 Task: Check the "All news"
Action: Mouse moved to (462, 458)
Screenshot: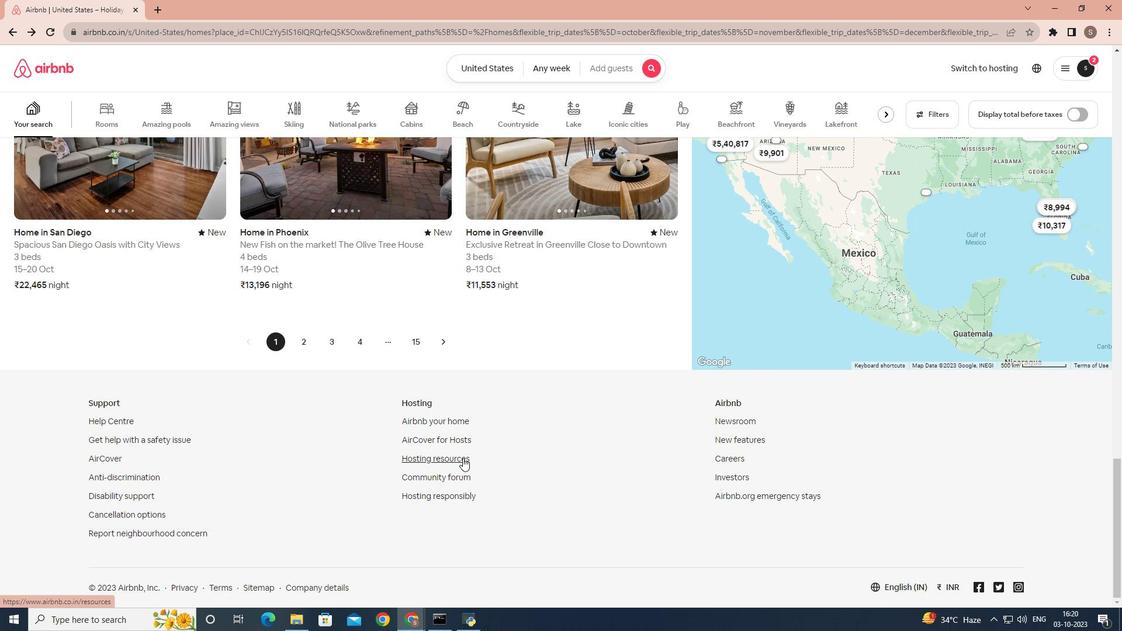 
Action: Mouse pressed left at (462, 458)
Screenshot: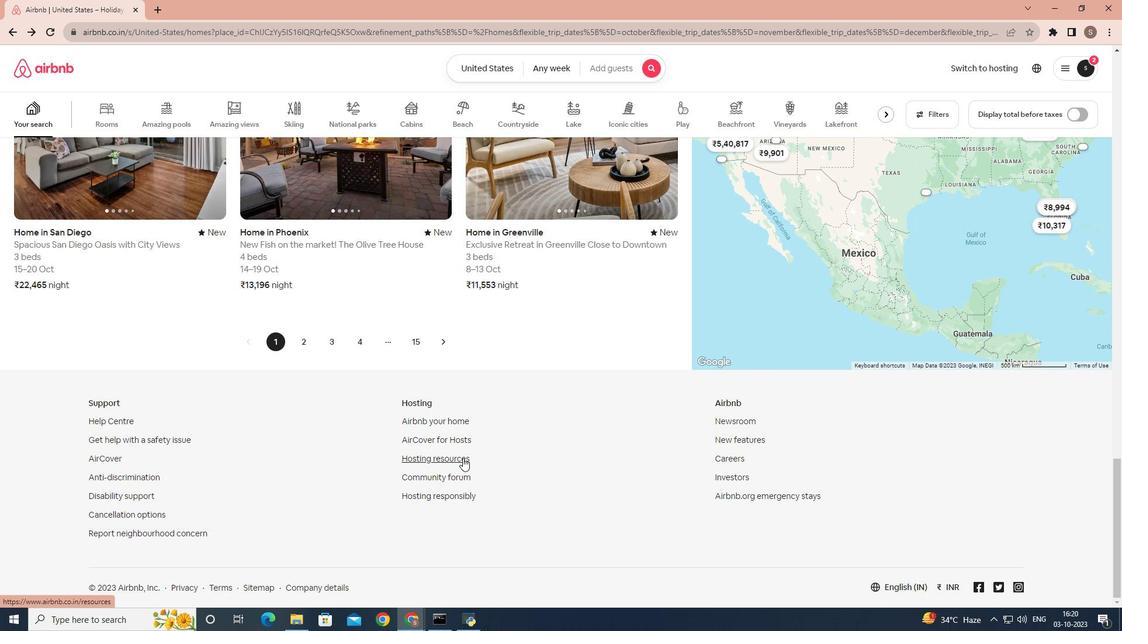 
Action: Mouse moved to (1009, 75)
Screenshot: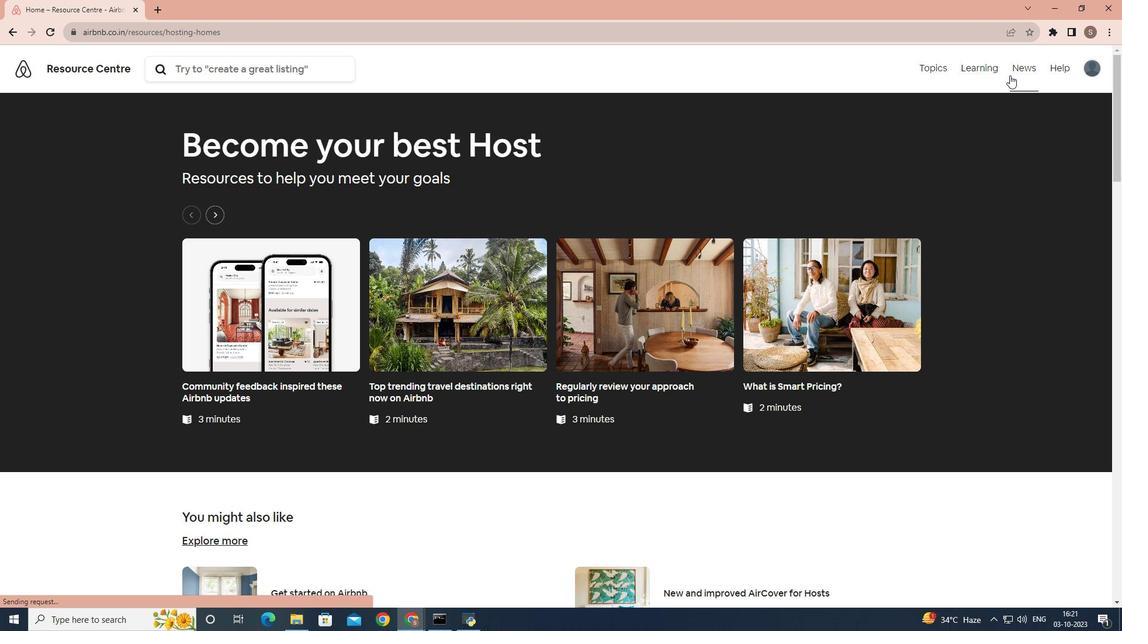 
Action: Mouse pressed left at (1009, 75)
Screenshot: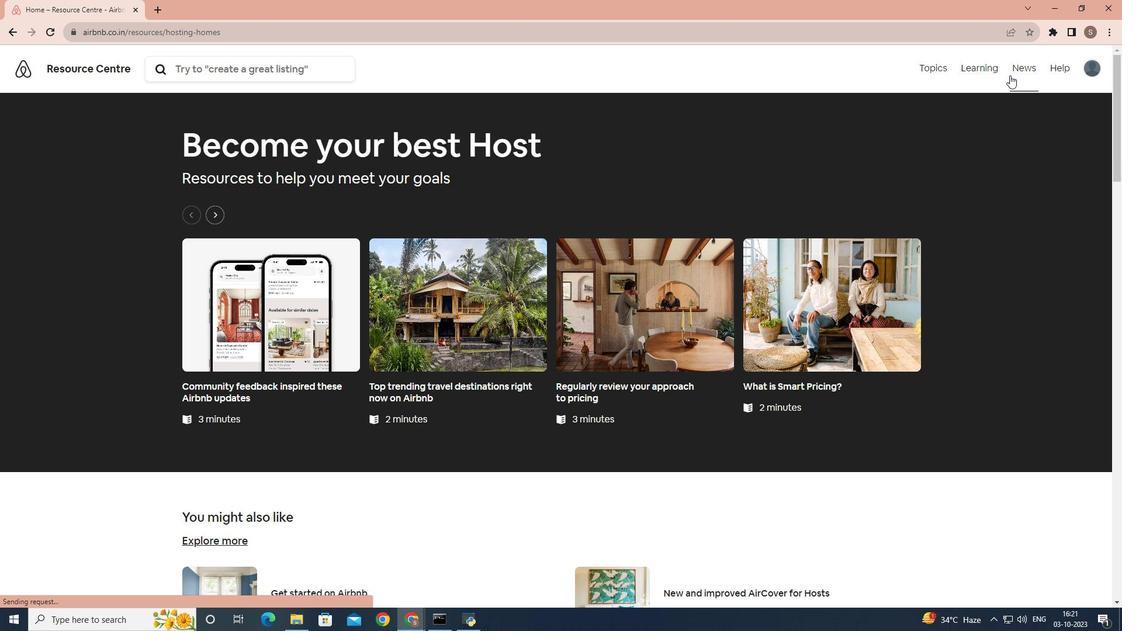 
Action: Mouse moved to (978, 112)
Screenshot: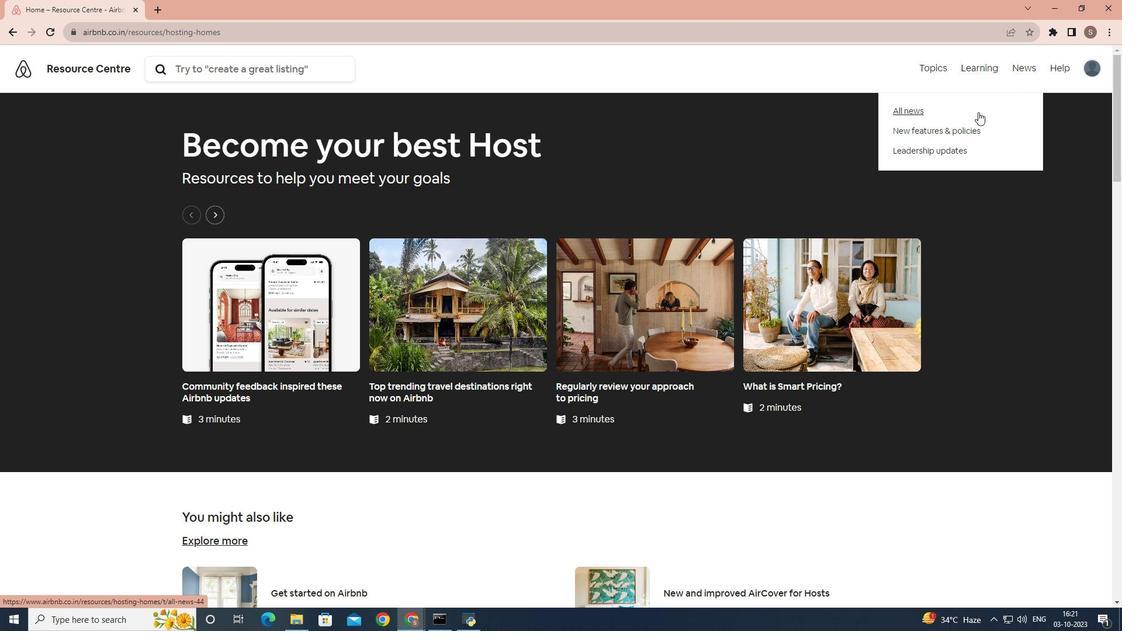 
Action: Mouse pressed left at (978, 112)
Screenshot: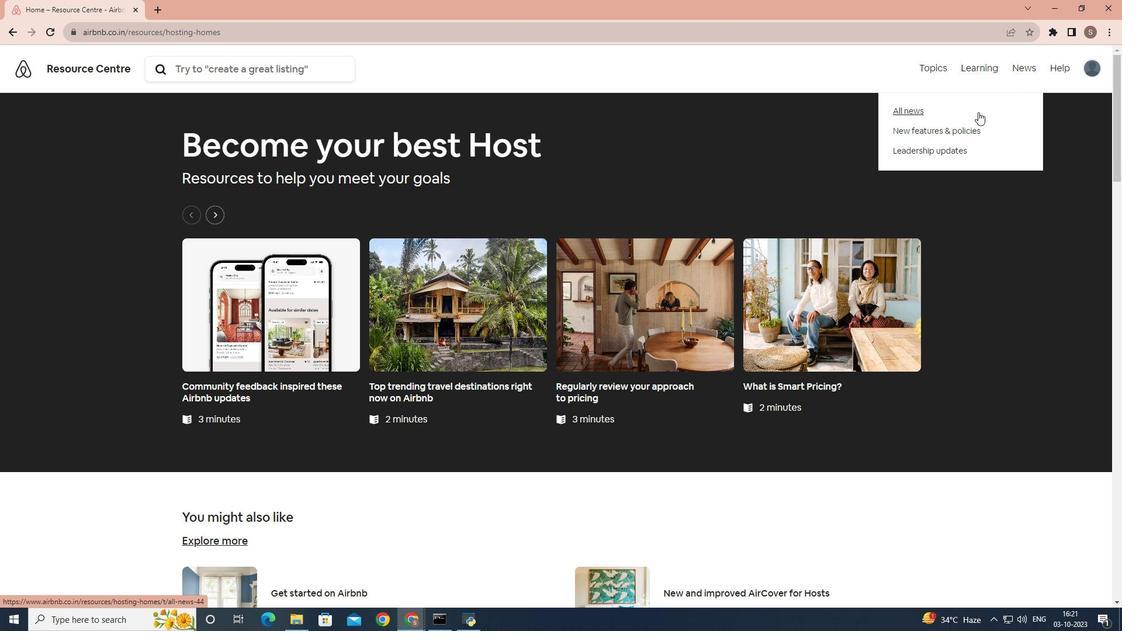
Action: Mouse moved to (828, 163)
Screenshot: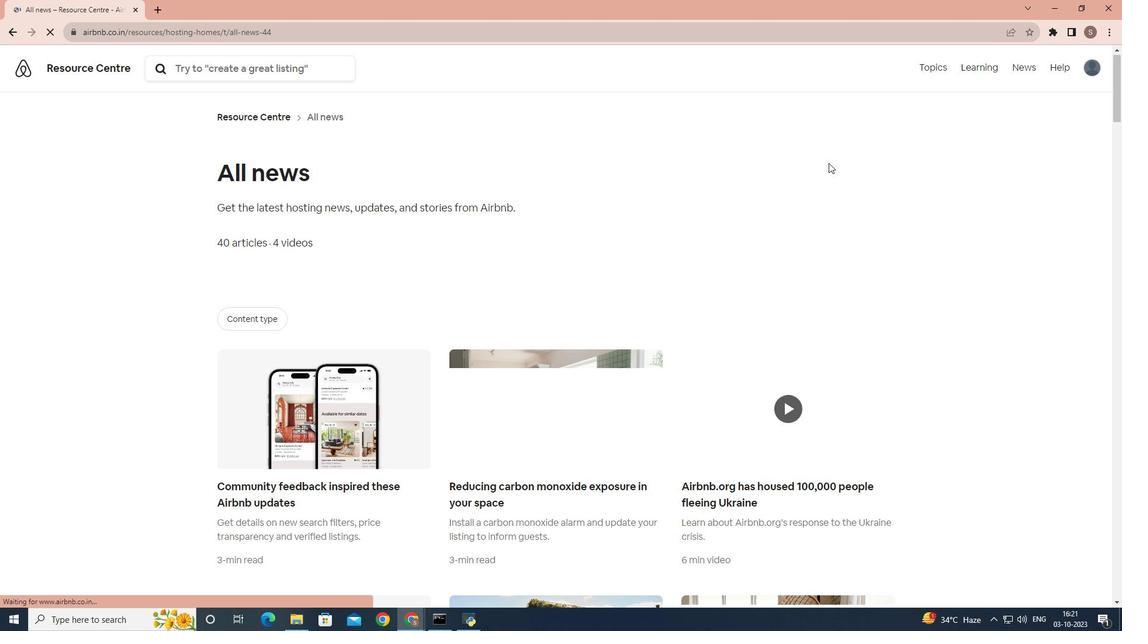 
Action: Mouse scrolled (828, 162) with delta (0, 0)
Screenshot: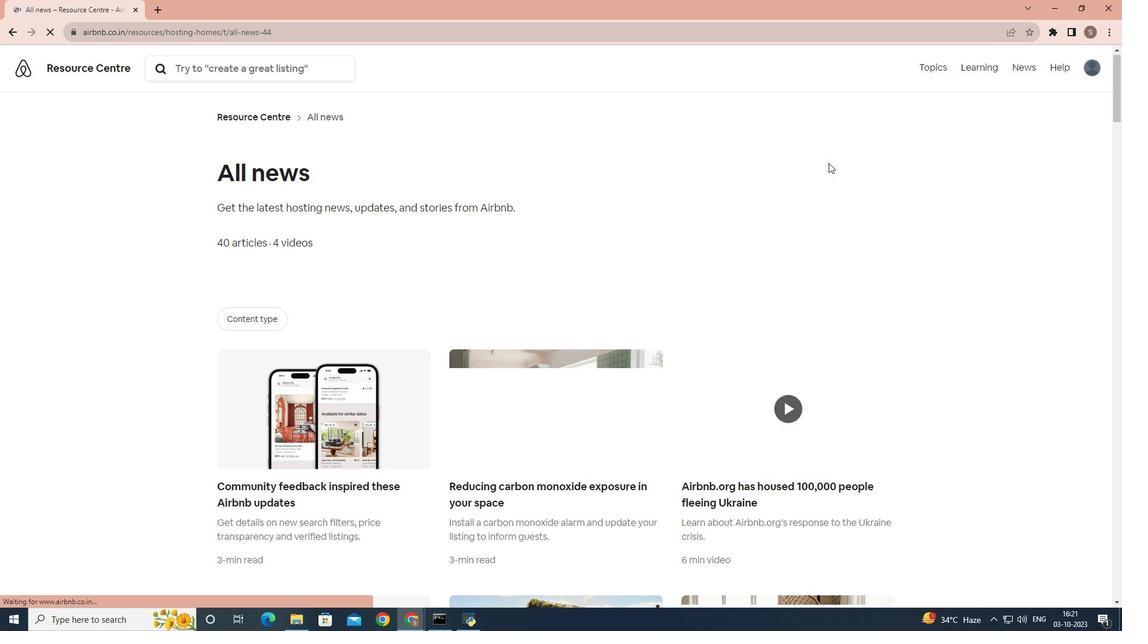 
Action: Mouse scrolled (828, 162) with delta (0, 0)
Screenshot: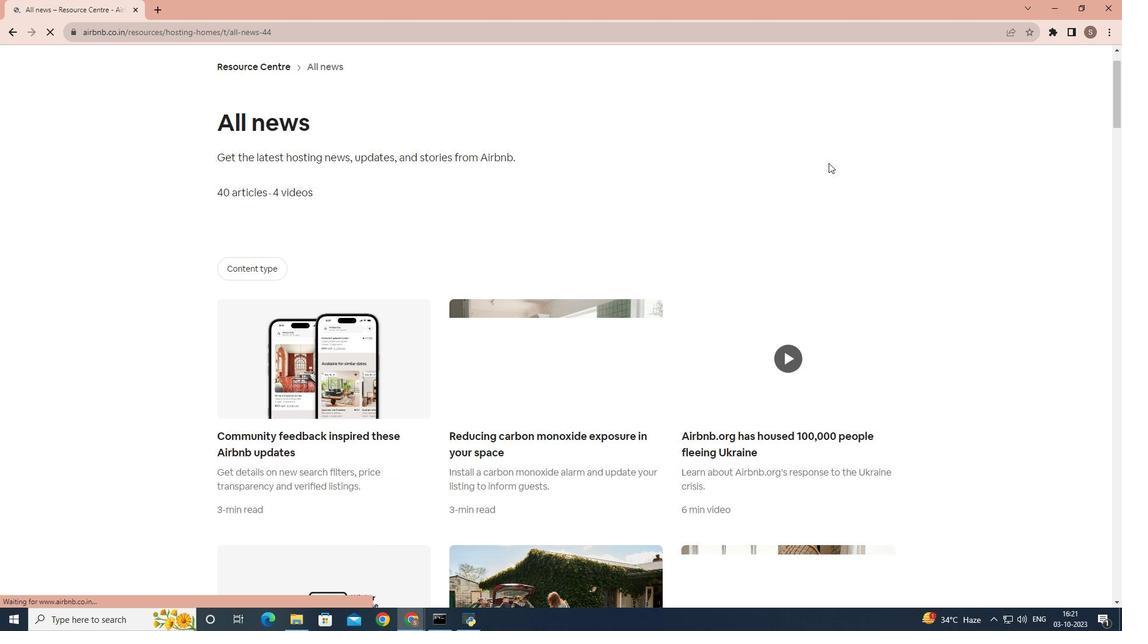 
Action: Mouse moved to (799, 187)
Screenshot: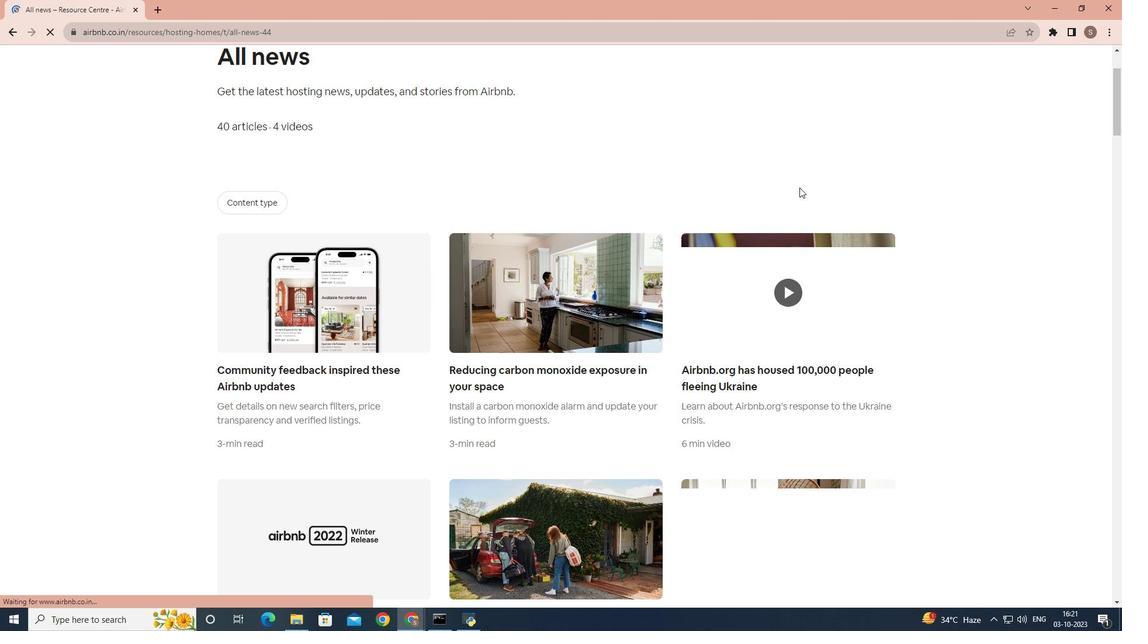 
Action: Mouse scrolled (799, 187) with delta (0, 0)
Screenshot: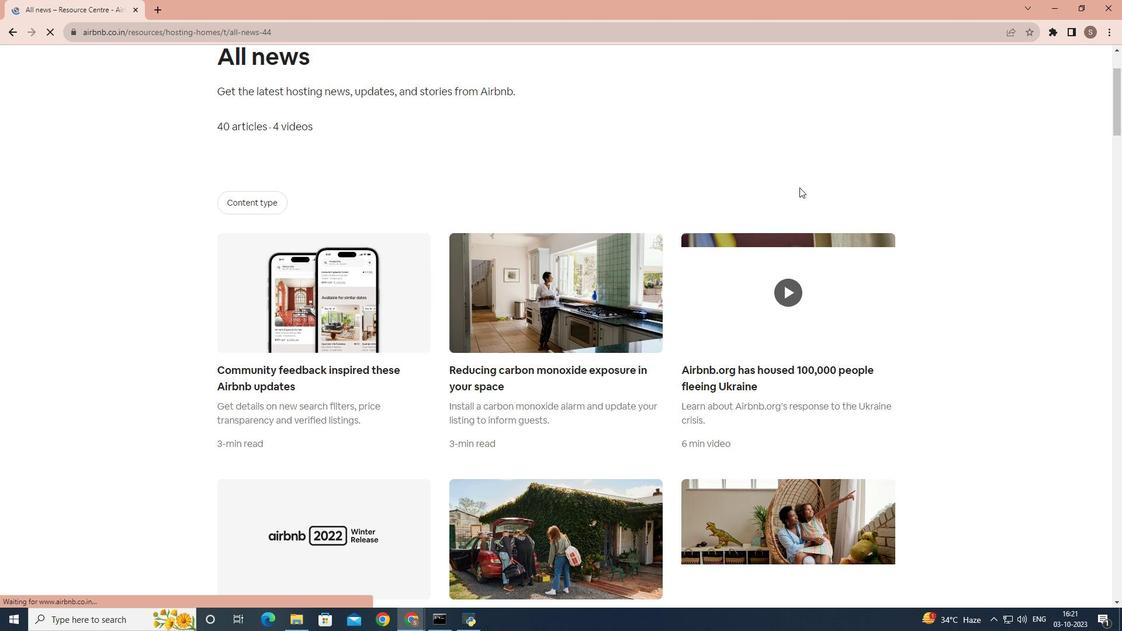 
Action: Mouse scrolled (799, 187) with delta (0, 0)
Screenshot: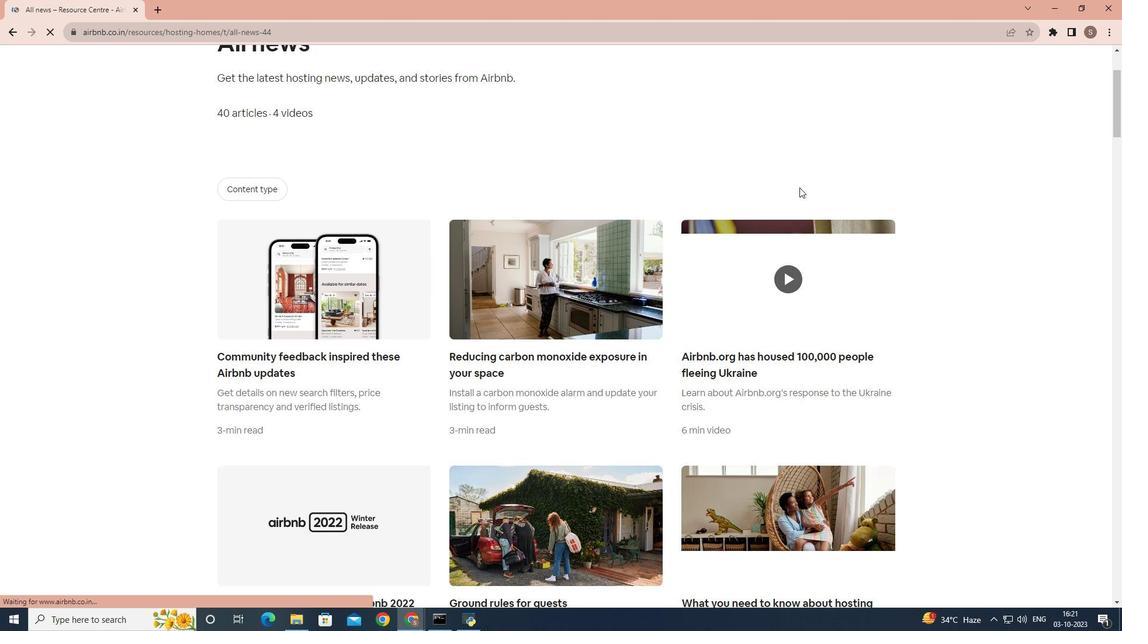 
Action: Mouse scrolled (799, 187) with delta (0, 0)
Screenshot: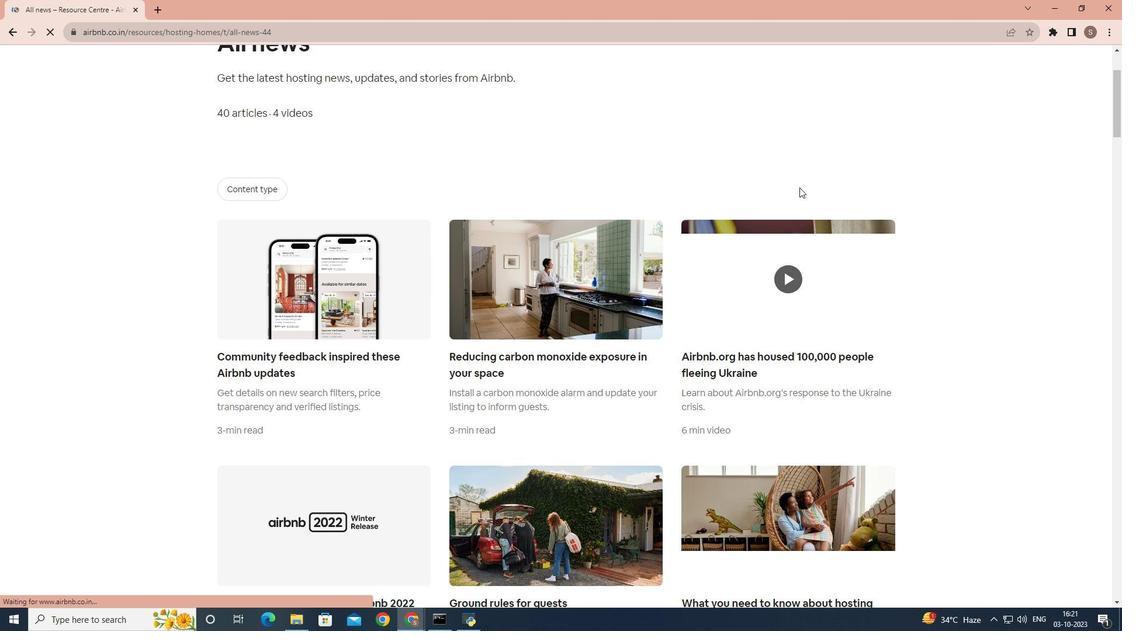
Action: Mouse scrolled (799, 187) with delta (0, 0)
Screenshot: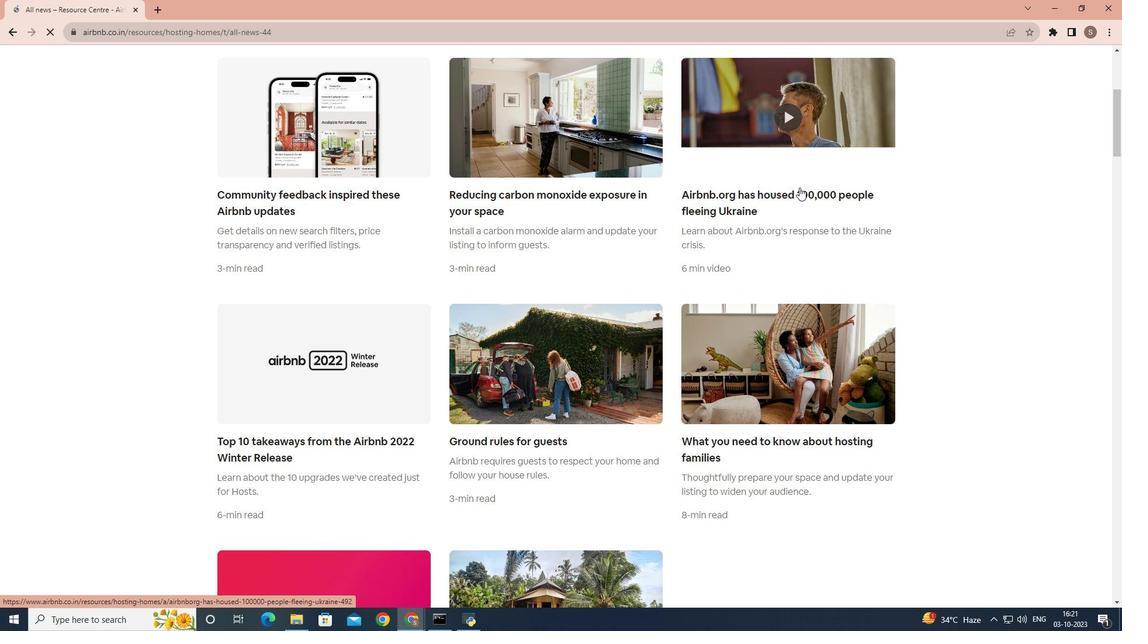 
Action: Mouse scrolled (799, 187) with delta (0, 0)
Screenshot: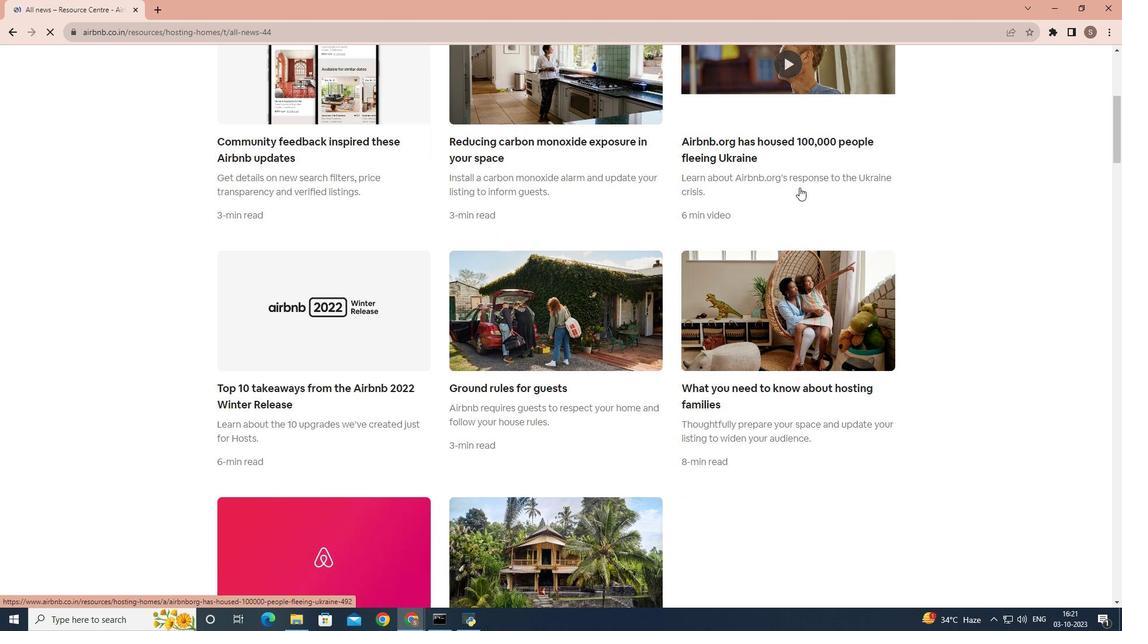 
Action: Mouse scrolled (799, 187) with delta (0, 0)
Screenshot: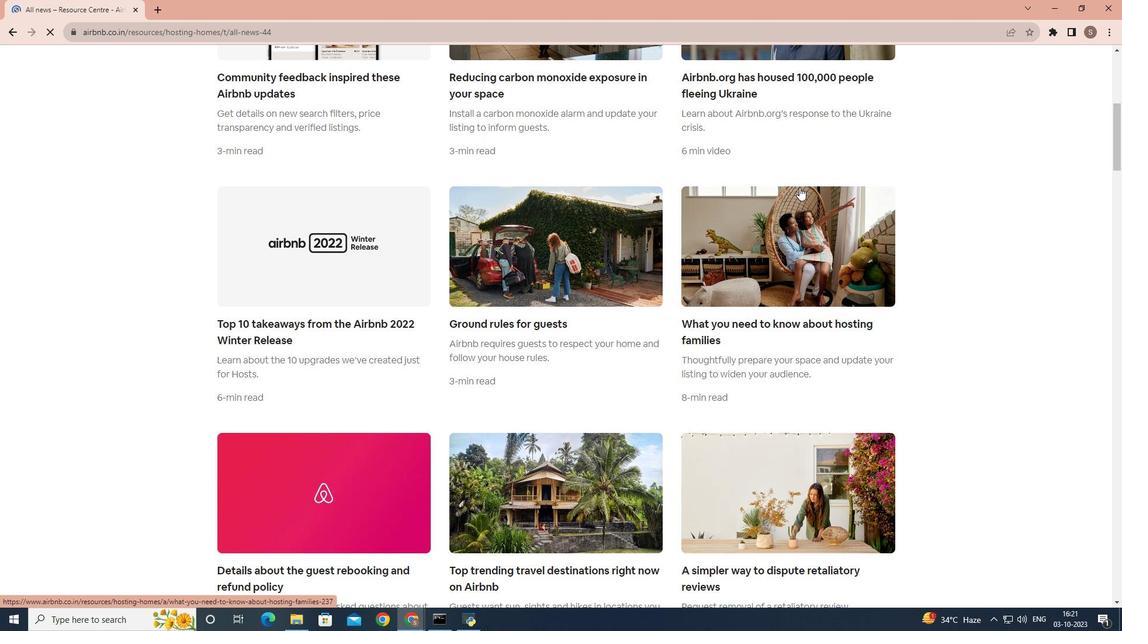 
Action: Mouse scrolled (799, 187) with delta (0, 0)
Screenshot: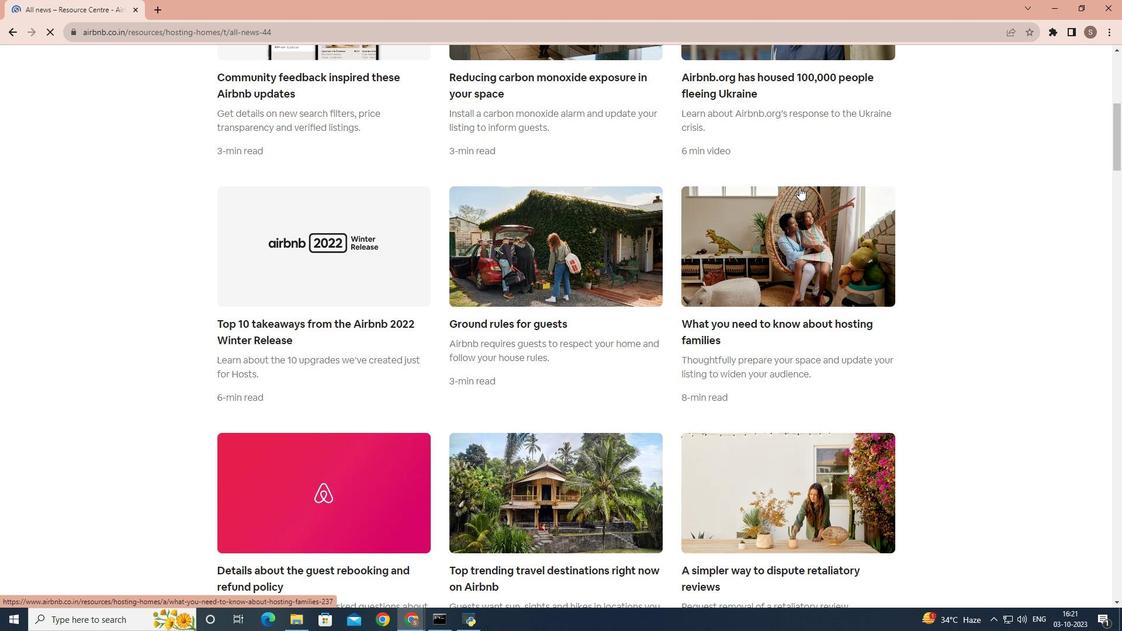 
Action: Mouse scrolled (799, 187) with delta (0, 0)
Screenshot: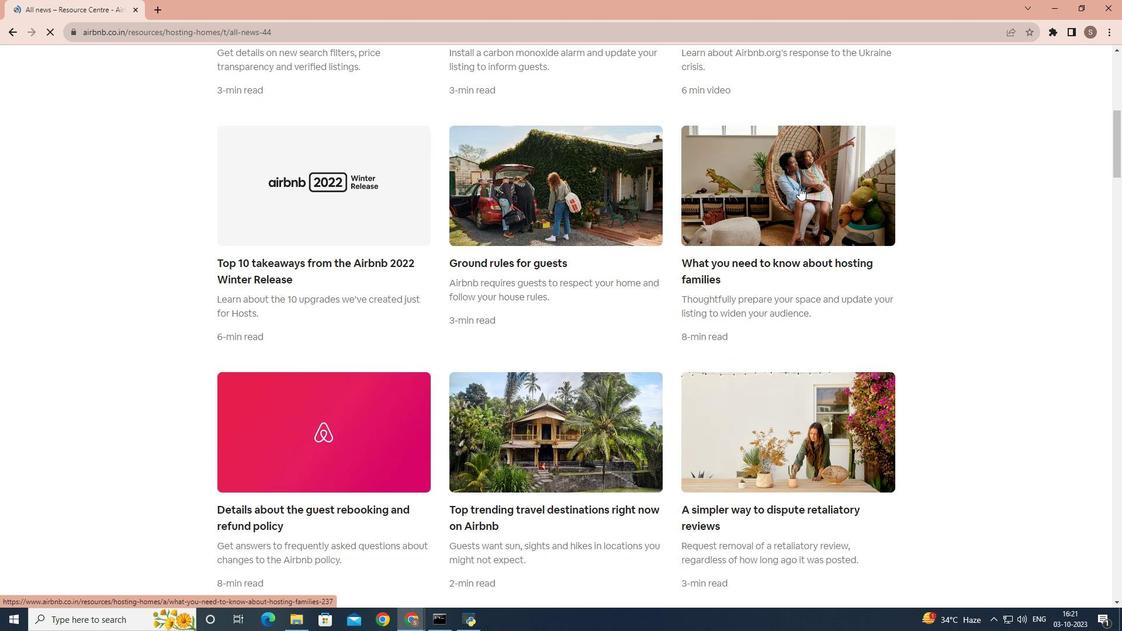 
Action: Mouse scrolled (799, 187) with delta (0, 0)
Screenshot: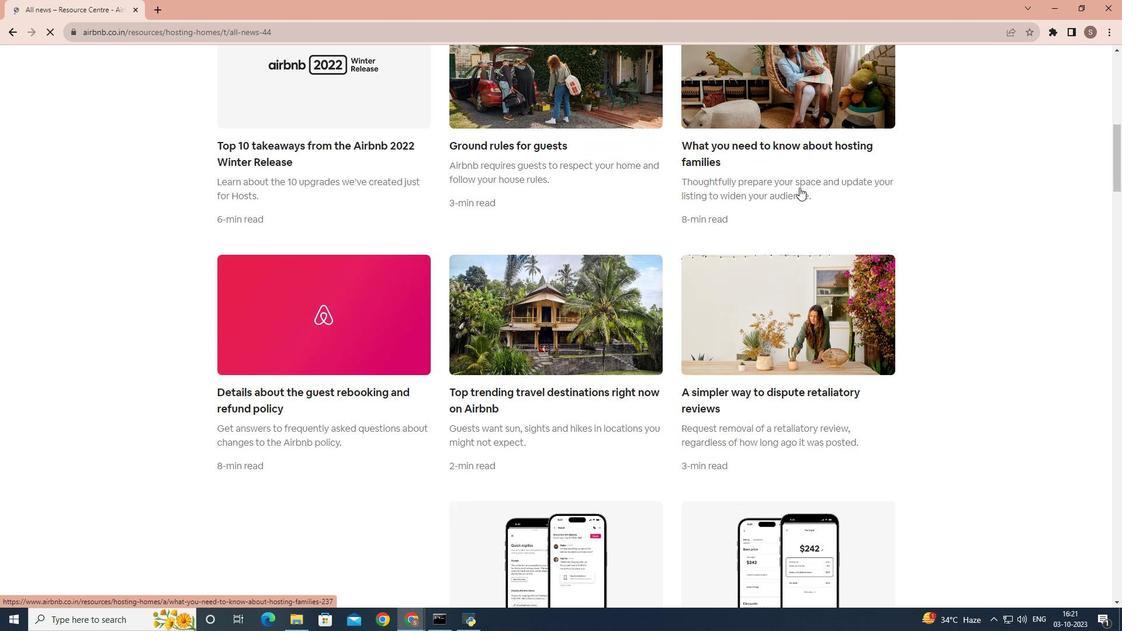 
Action: Mouse scrolled (799, 187) with delta (0, 0)
Screenshot: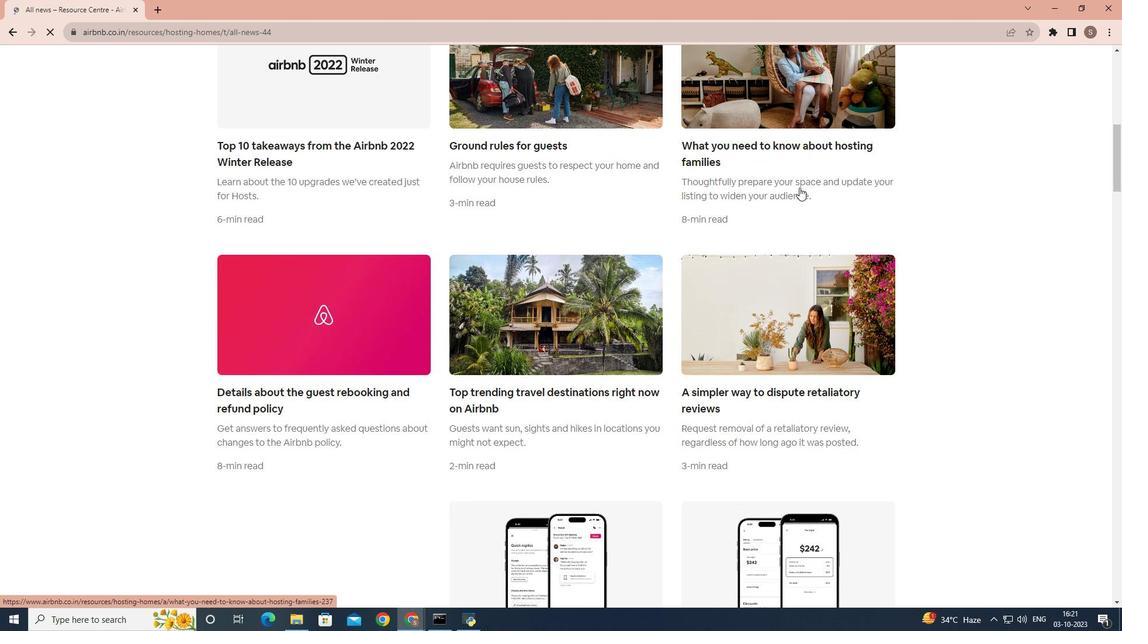 
Action: Mouse scrolled (799, 187) with delta (0, 0)
Screenshot: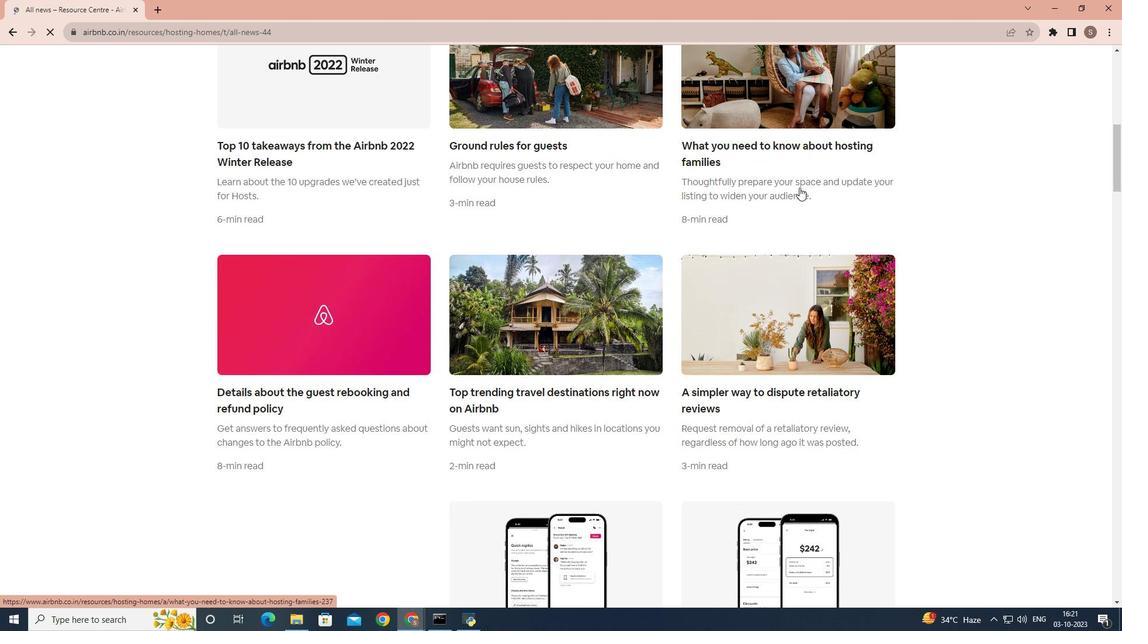 
Action: Mouse scrolled (799, 187) with delta (0, 0)
Screenshot: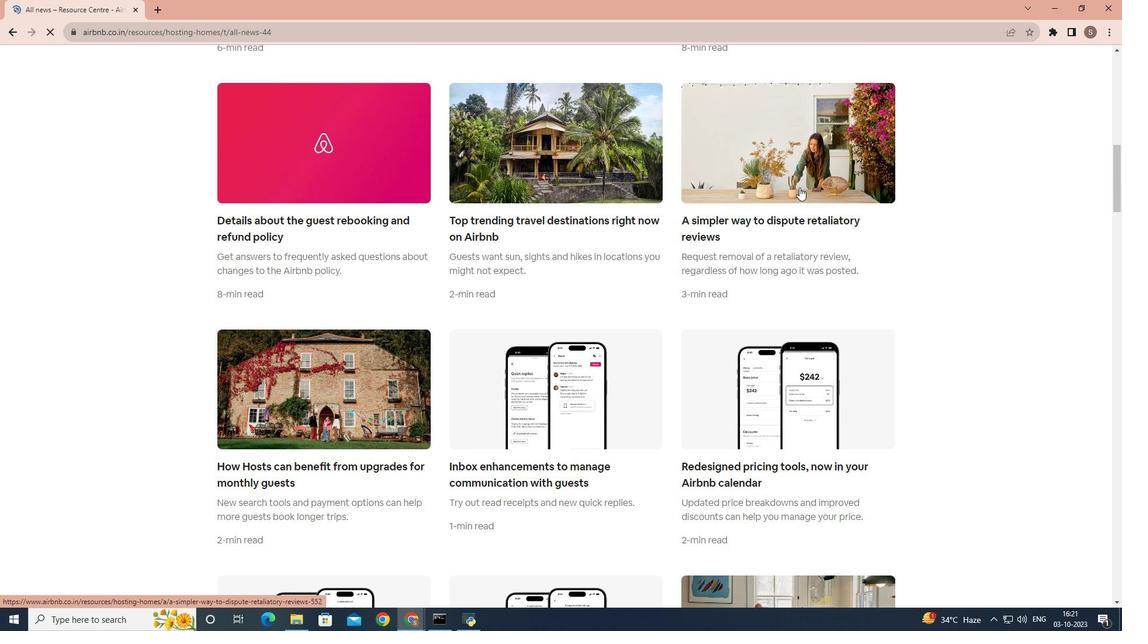 
Action: Mouse scrolled (799, 187) with delta (0, 0)
Screenshot: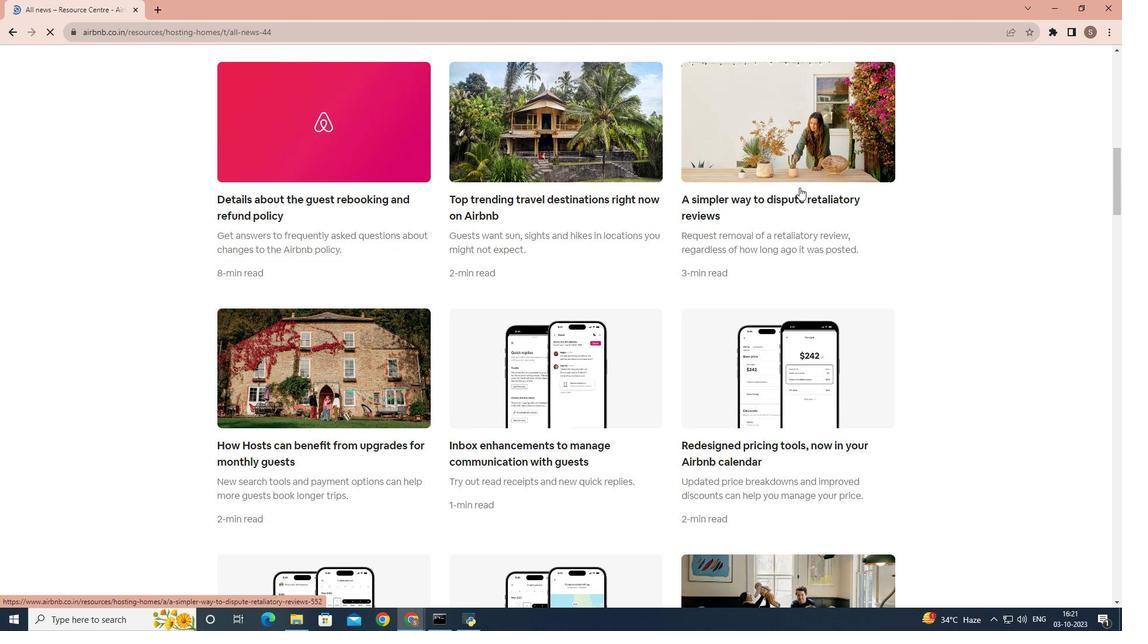
Action: Mouse scrolled (799, 187) with delta (0, 0)
Screenshot: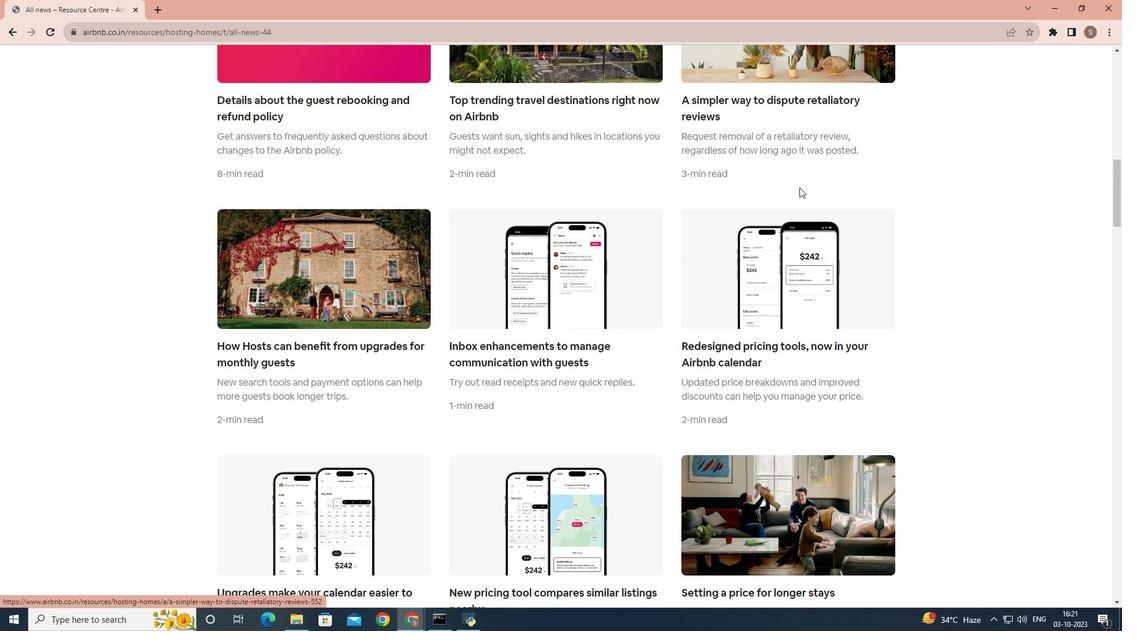 
Action: Mouse scrolled (799, 187) with delta (0, 0)
Screenshot: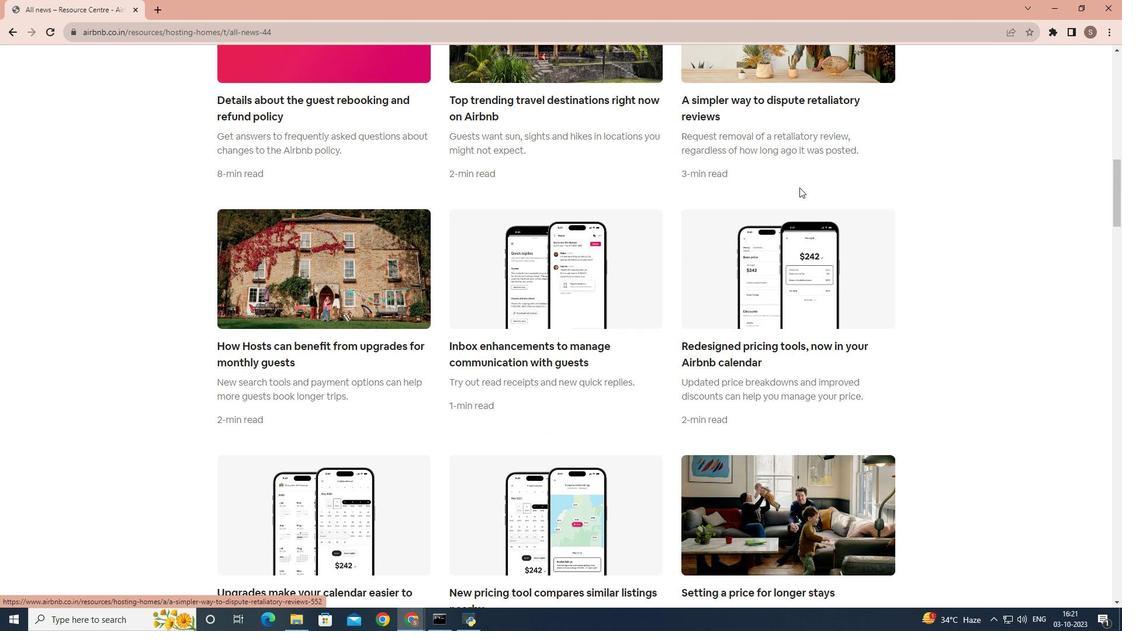 
Action: Mouse scrolled (799, 187) with delta (0, 0)
Screenshot: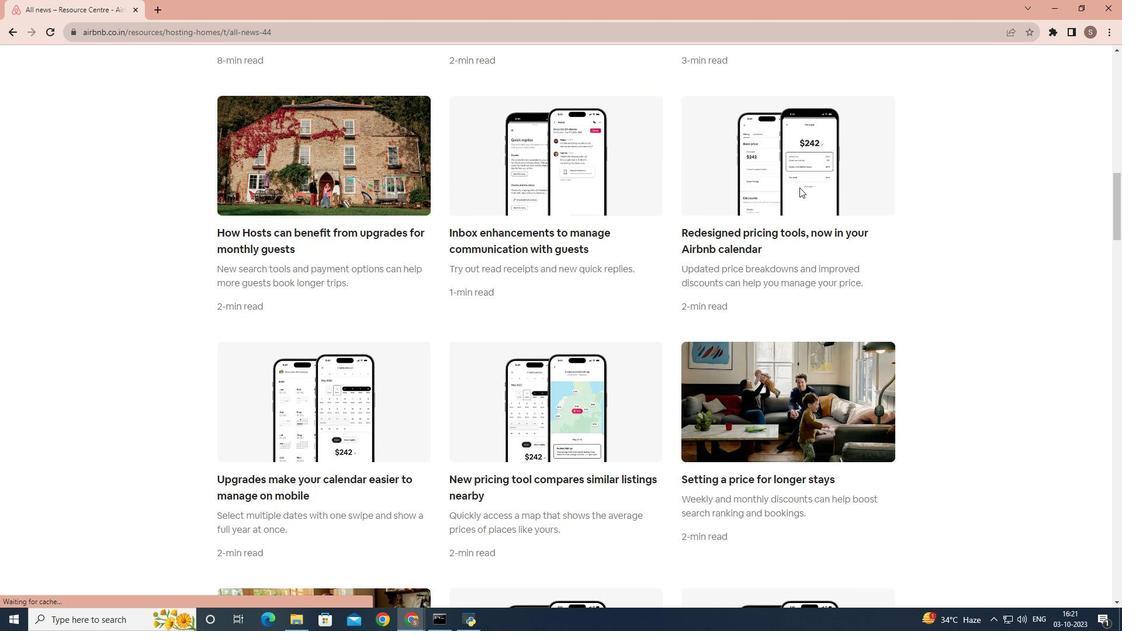 
Action: Mouse scrolled (799, 187) with delta (0, 0)
Screenshot: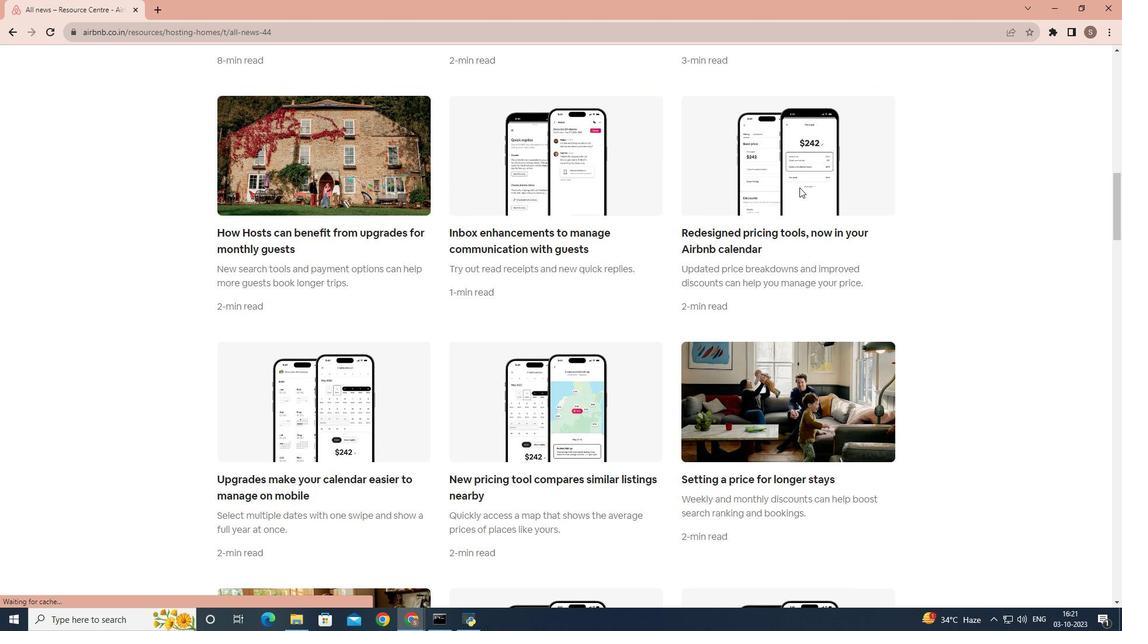
Action: Mouse scrolled (799, 187) with delta (0, 0)
Screenshot: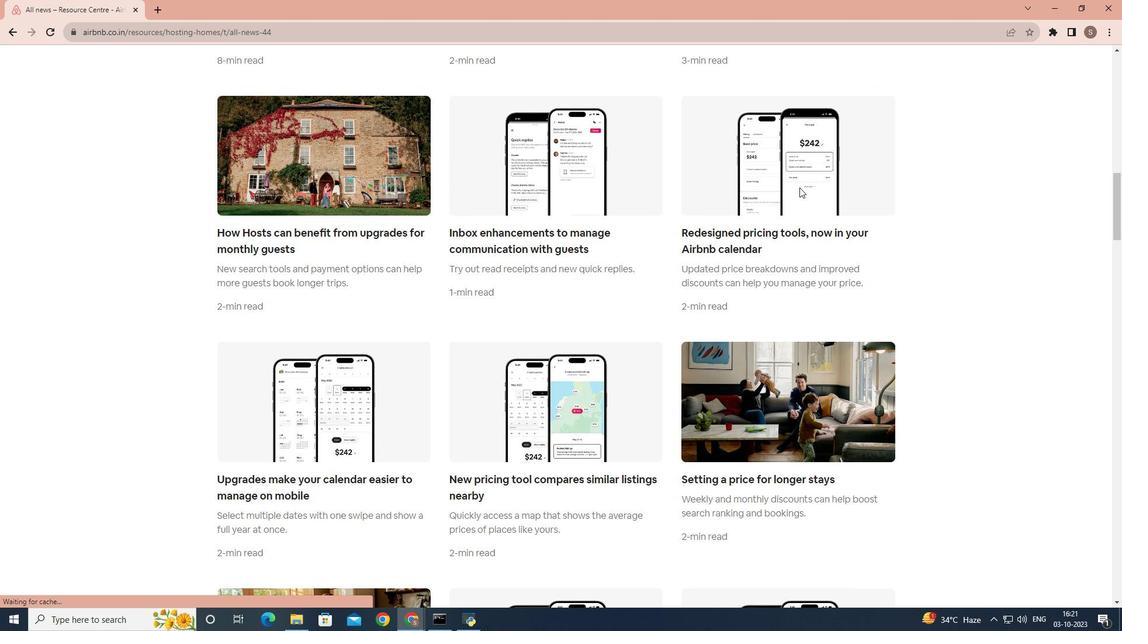 
Action: Mouse scrolled (799, 187) with delta (0, 0)
Screenshot: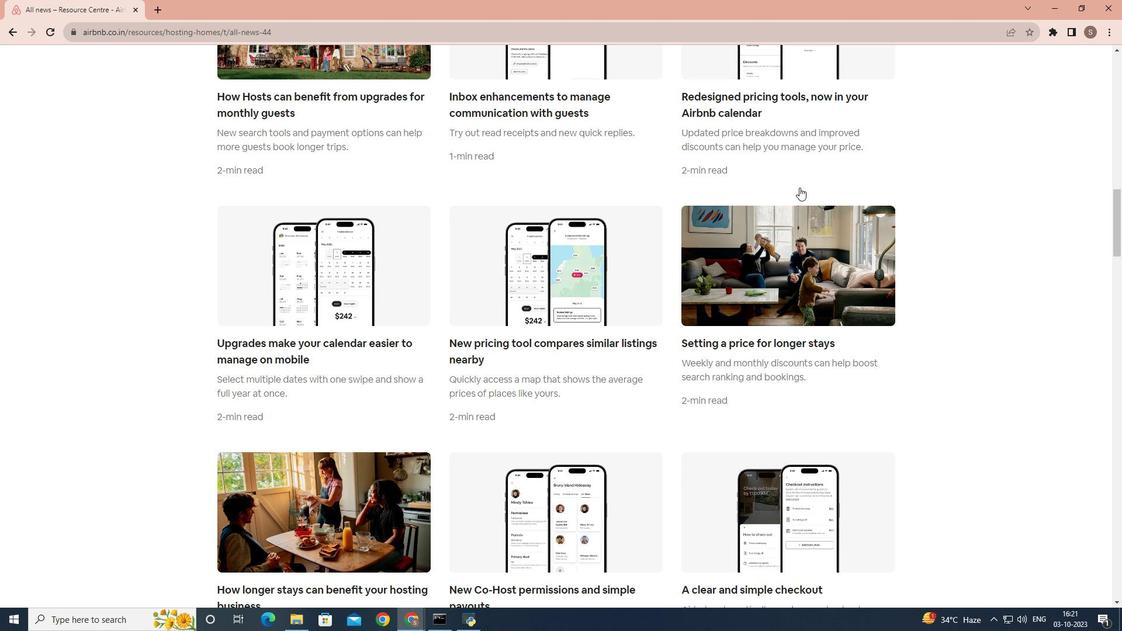 
Action: Mouse scrolled (799, 187) with delta (0, 0)
Screenshot: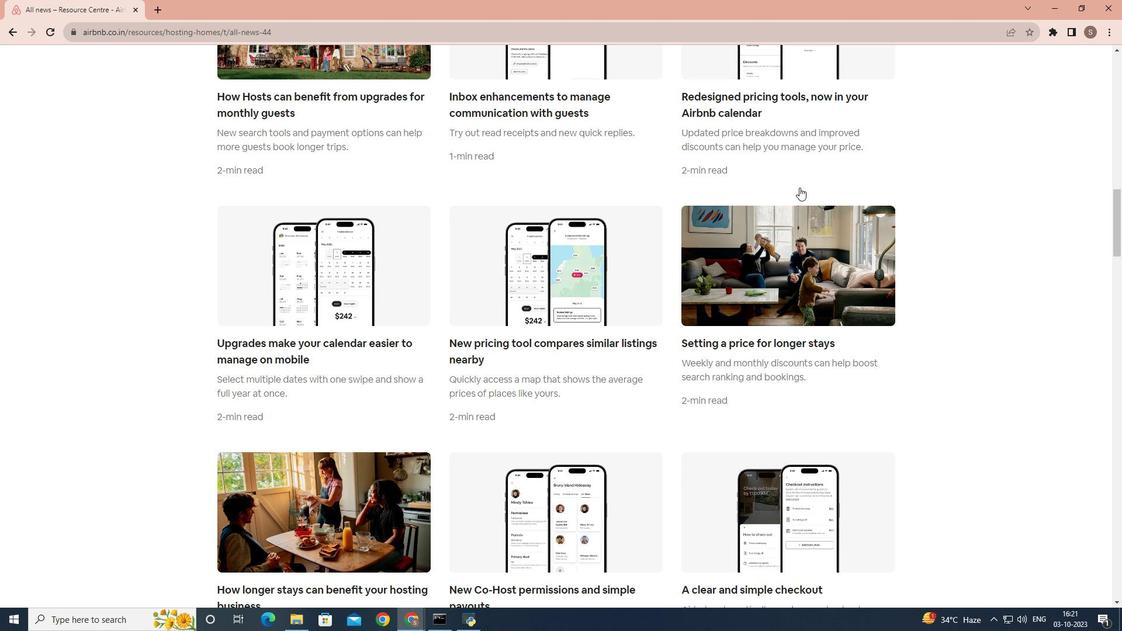 
Action: Mouse scrolled (799, 187) with delta (0, 0)
Screenshot: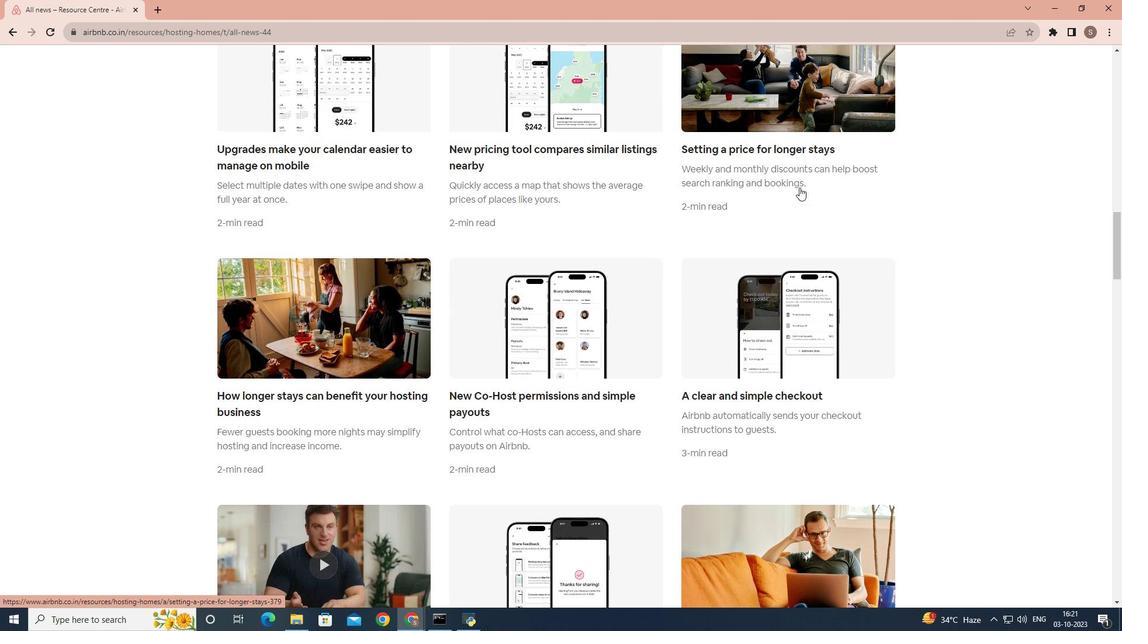 
Action: Mouse scrolled (799, 187) with delta (0, 0)
Screenshot: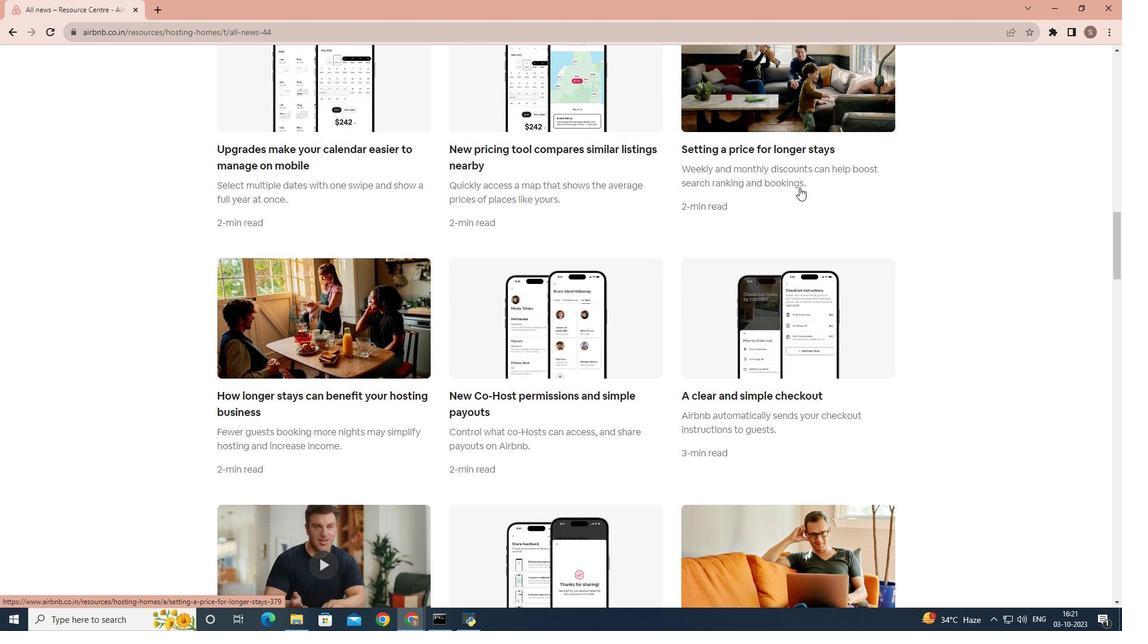 
Action: Mouse scrolled (799, 187) with delta (0, 0)
Screenshot: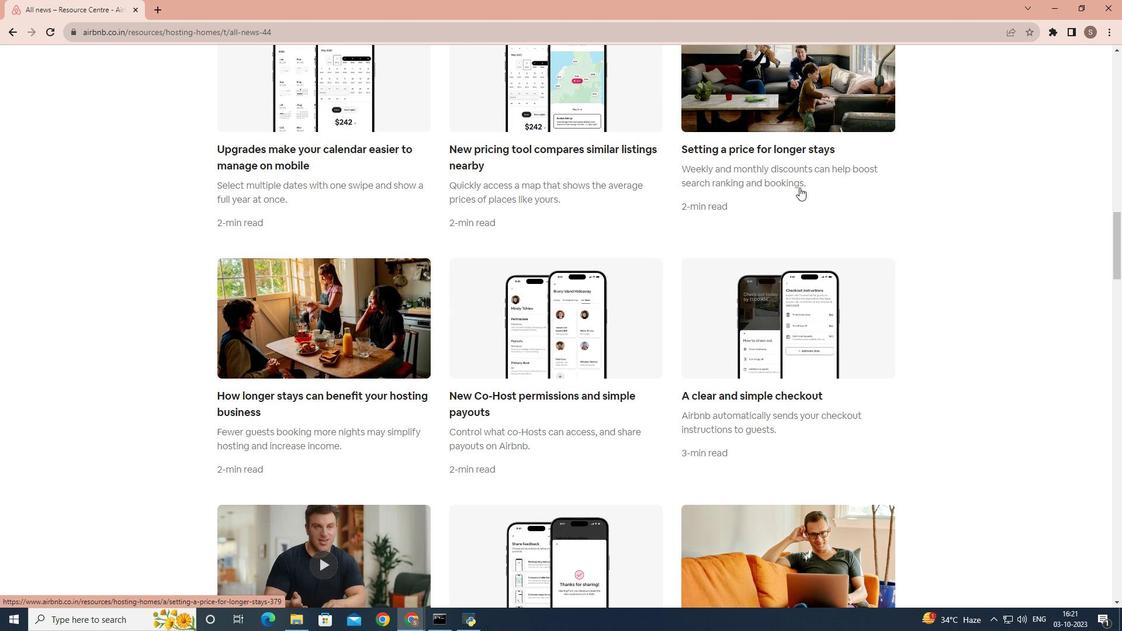 
Action: Mouse scrolled (799, 187) with delta (0, 0)
Screenshot: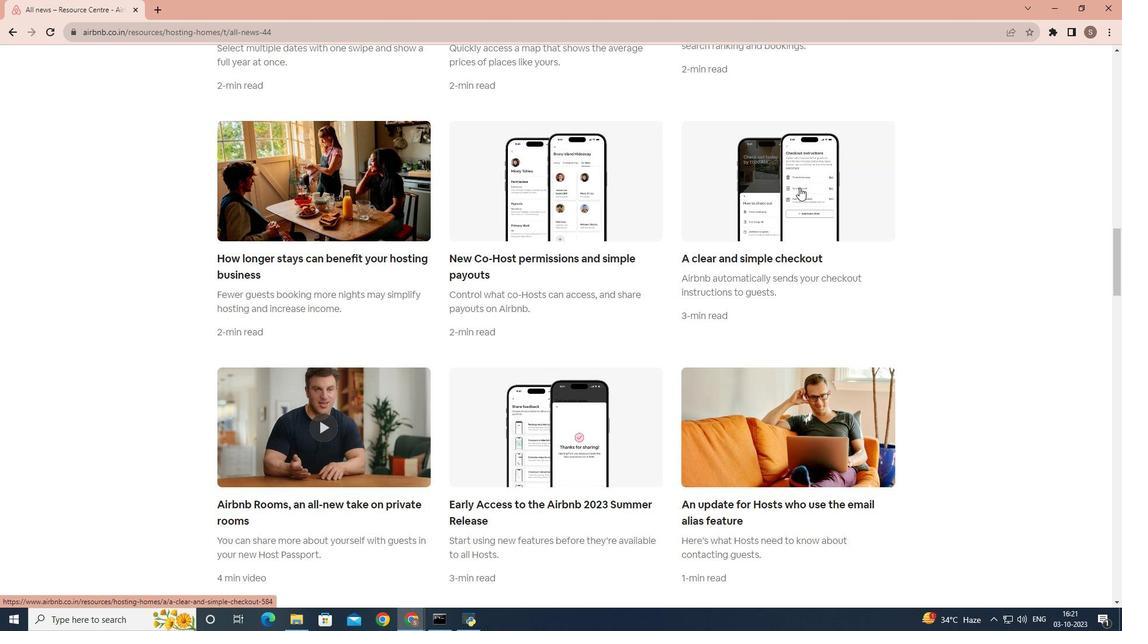 
Action: Mouse scrolled (799, 187) with delta (0, 0)
Screenshot: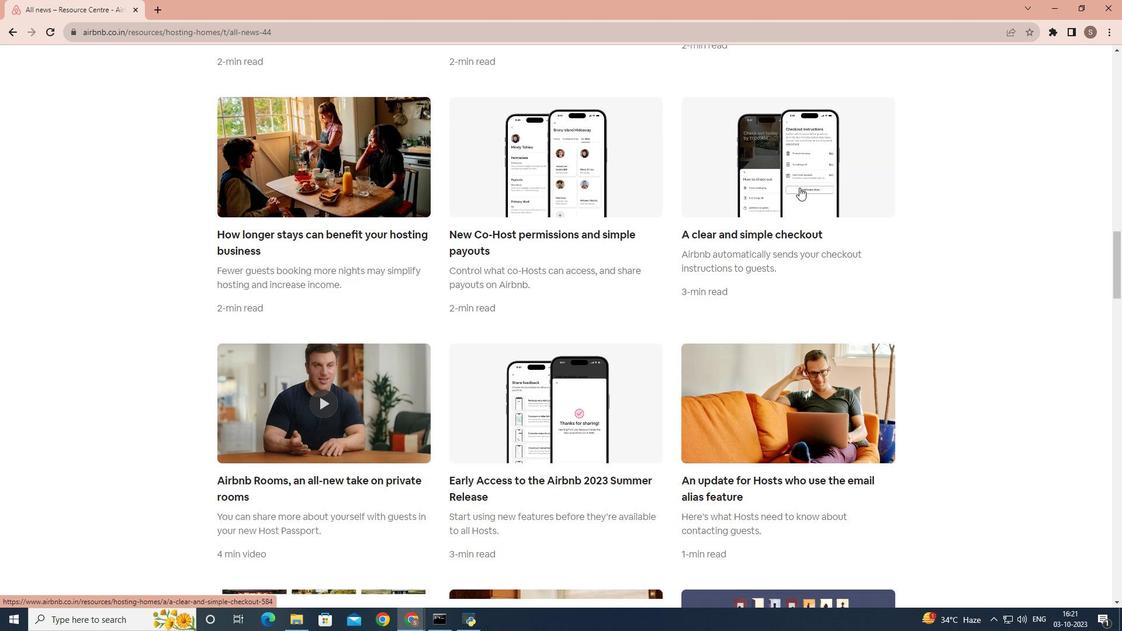 
Action: Mouse scrolled (799, 187) with delta (0, 0)
Screenshot: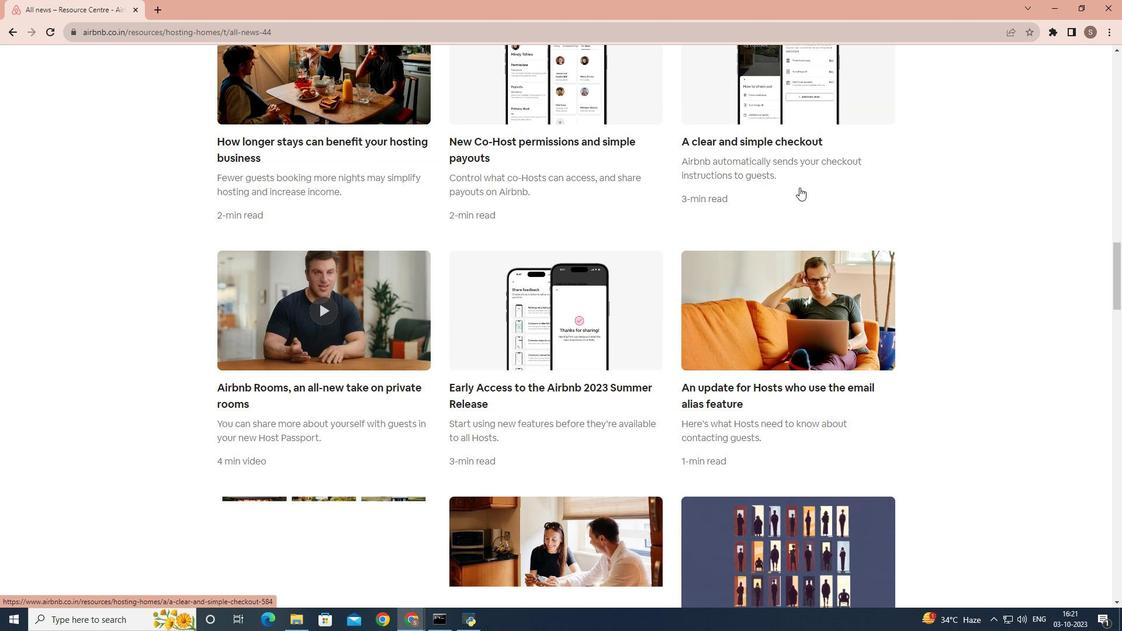 
Action: Mouse scrolled (799, 187) with delta (0, 0)
Screenshot: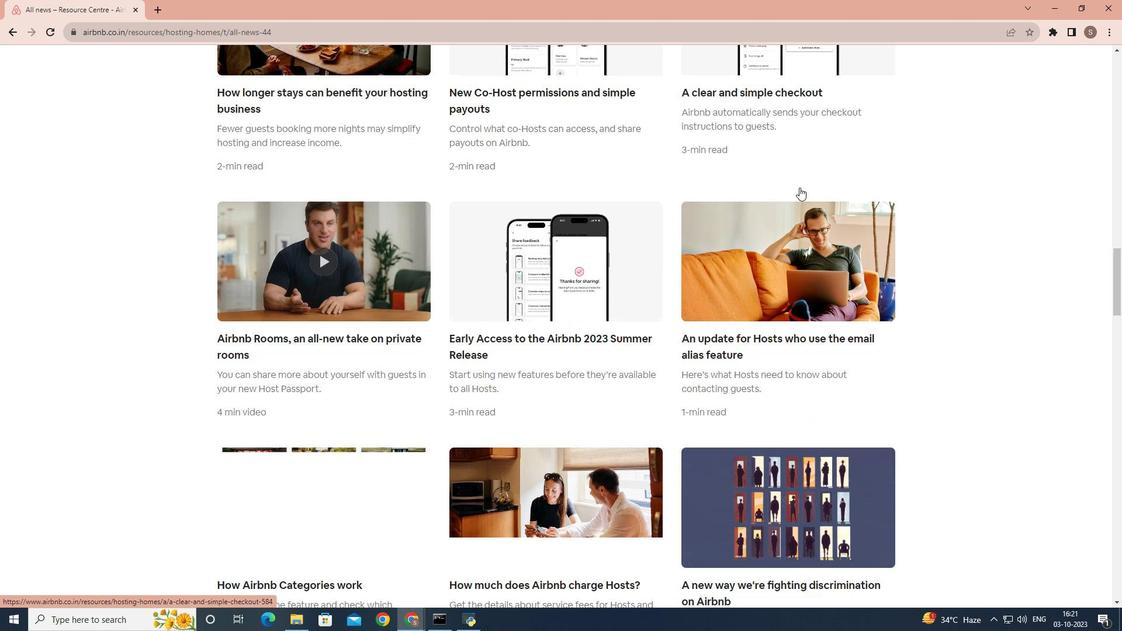 
Action: Mouse scrolled (799, 187) with delta (0, 0)
Screenshot: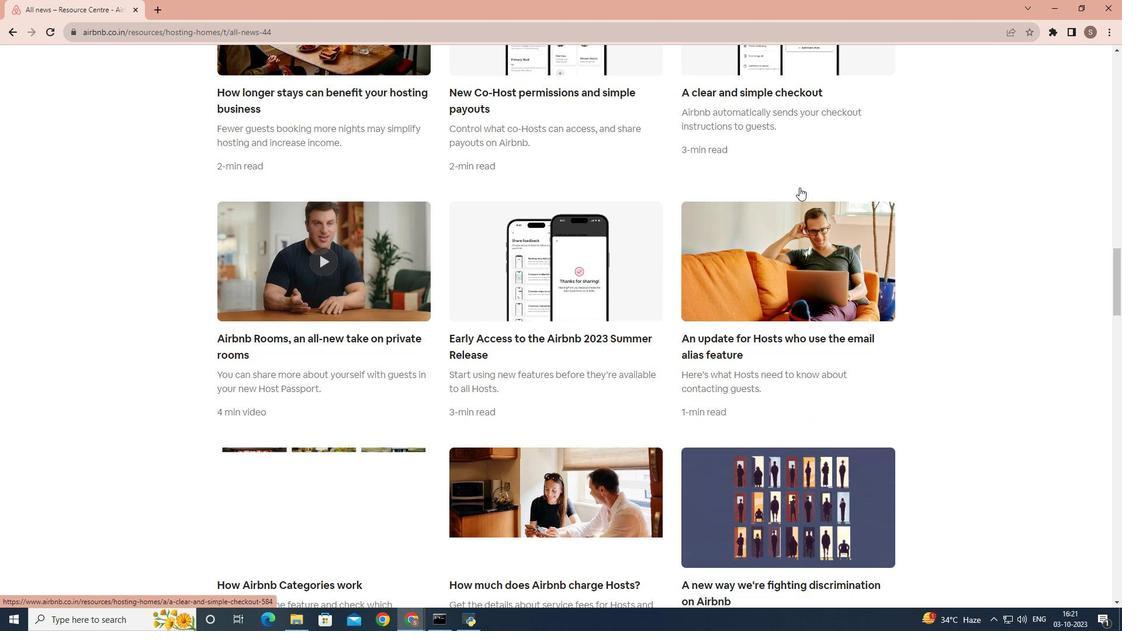 
Action: Mouse scrolled (799, 187) with delta (0, 0)
Screenshot: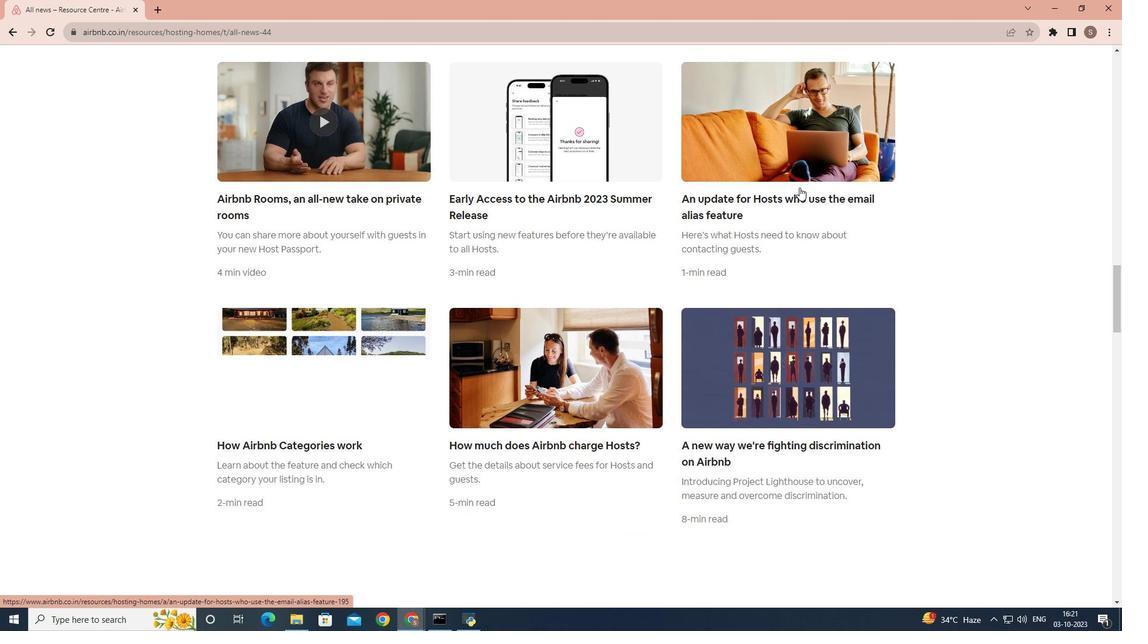 
Action: Mouse scrolled (799, 187) with delta (0, 0)
Screenshot: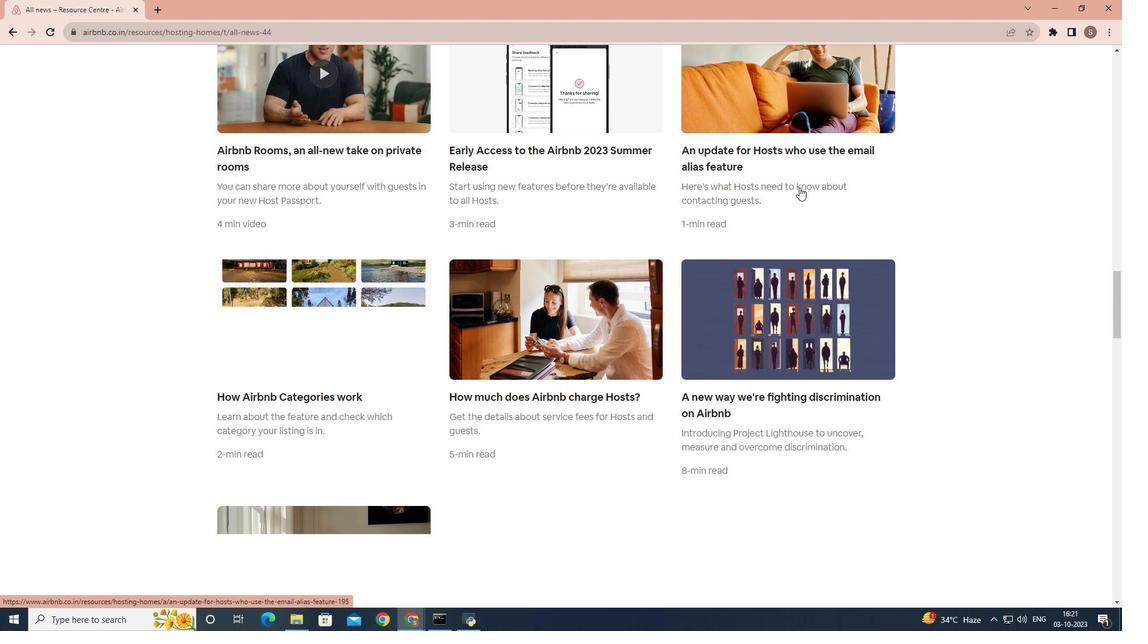 
Action: Mouse scrolled (799, 187) with delta (0, 0)
Screenshot: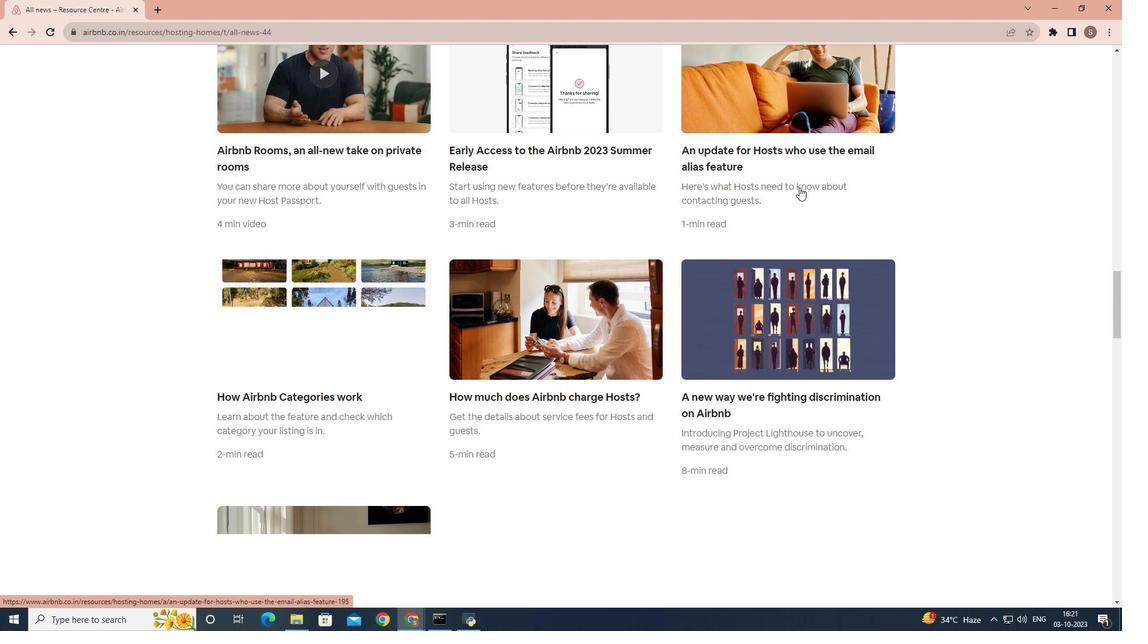 
Action: Mouse scrolled (799, 187) with delta (0, 0)
Screenshot: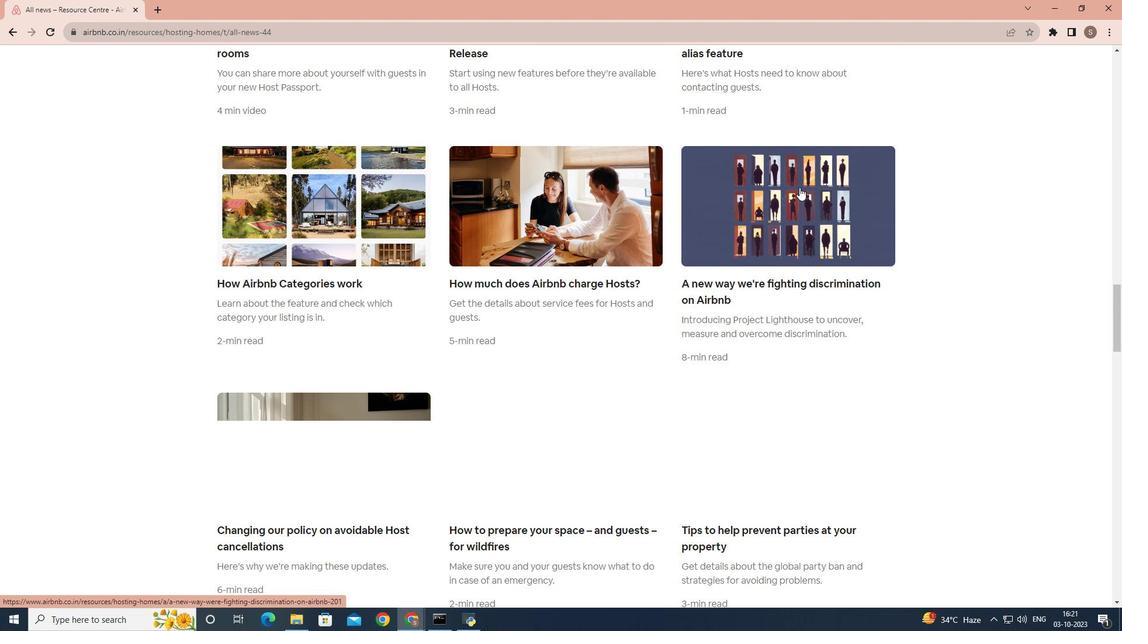 
Action: Mouse scrolled (799, 187) with delta (0, 0)
Screenshot: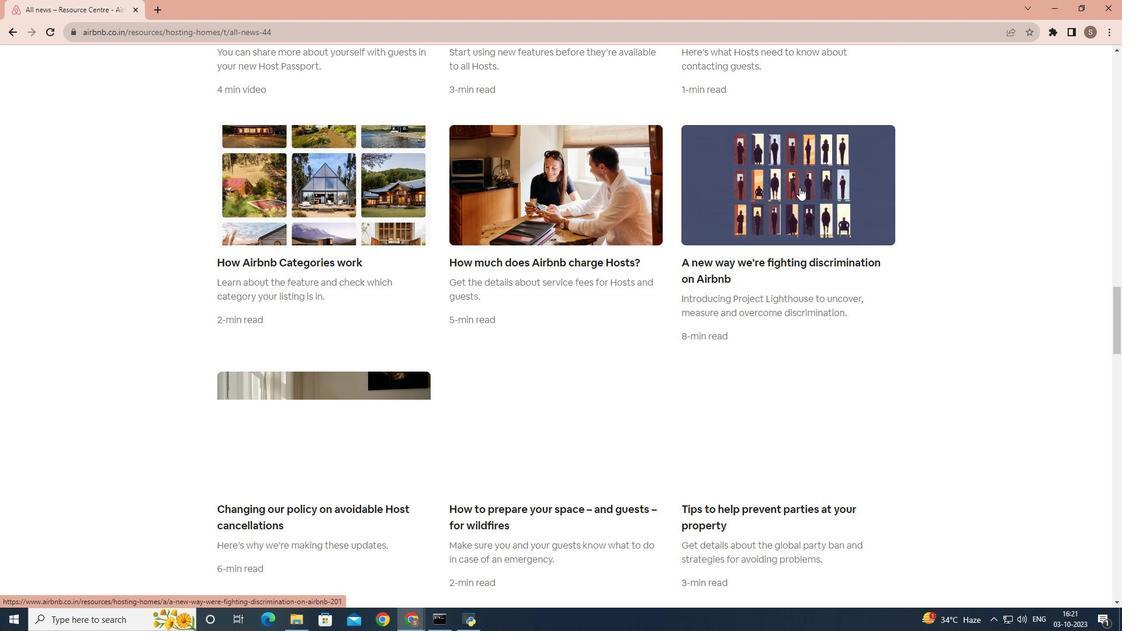 
Action: Mouse scrolled (799, 187) with delta (0, 0)
Screenshot: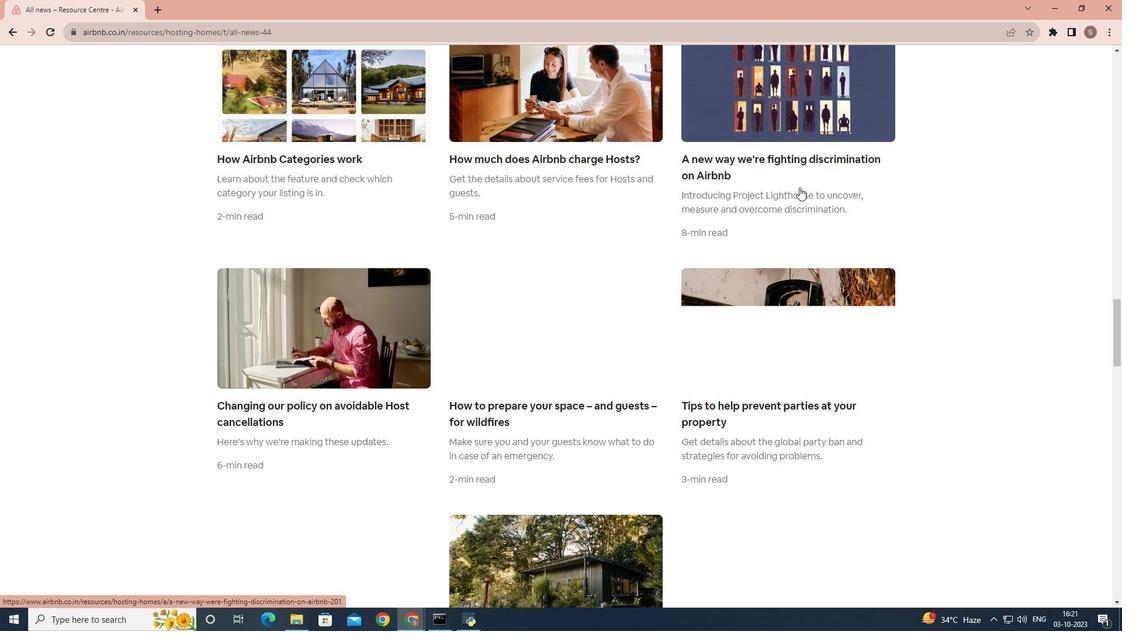 
Action: Mouse scrolled (799, 187) with delta (0, 0)
Screenshot: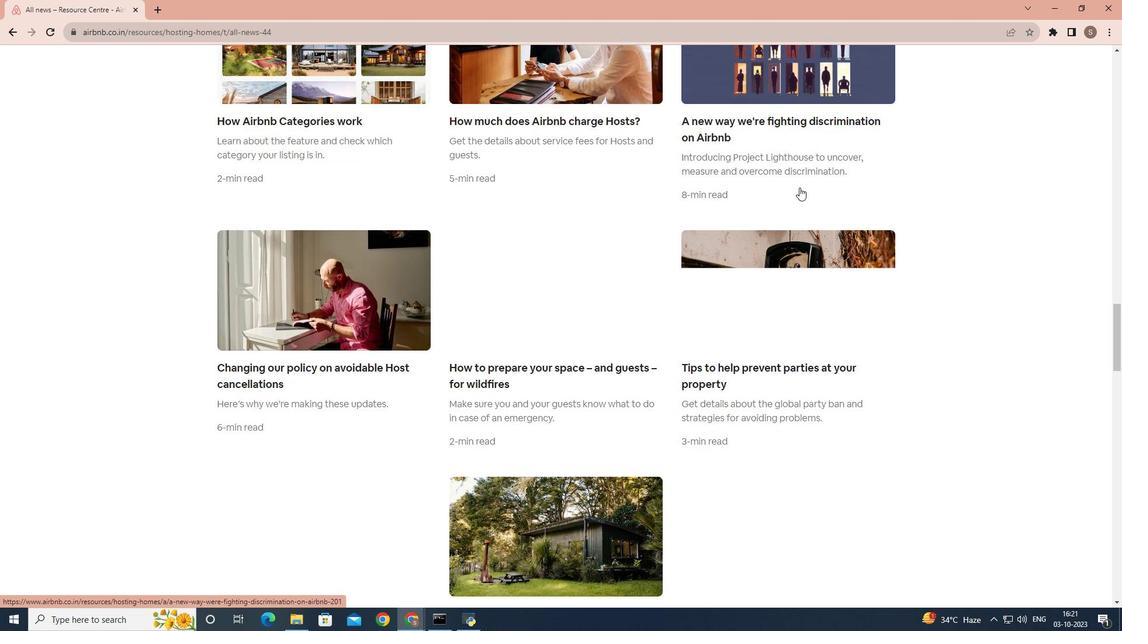 
Action: Mouse scrolled (799, 187) with delta (0, 0)
Screenshot: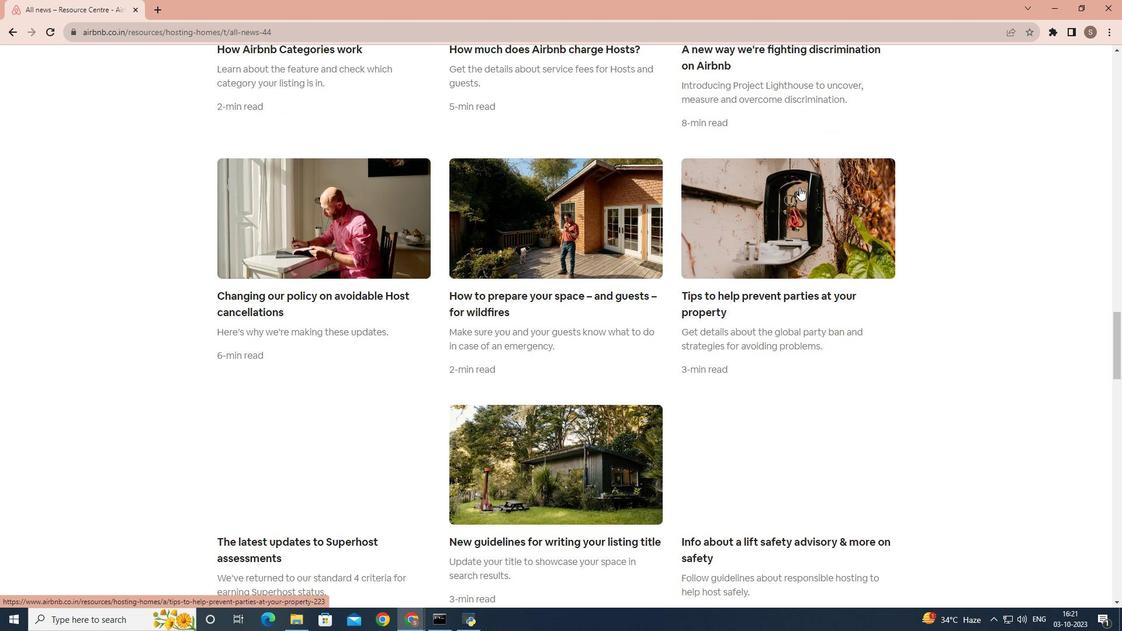 
Action: Mouse scrolled (799, 187) with delta (0, 0)
Screenshot: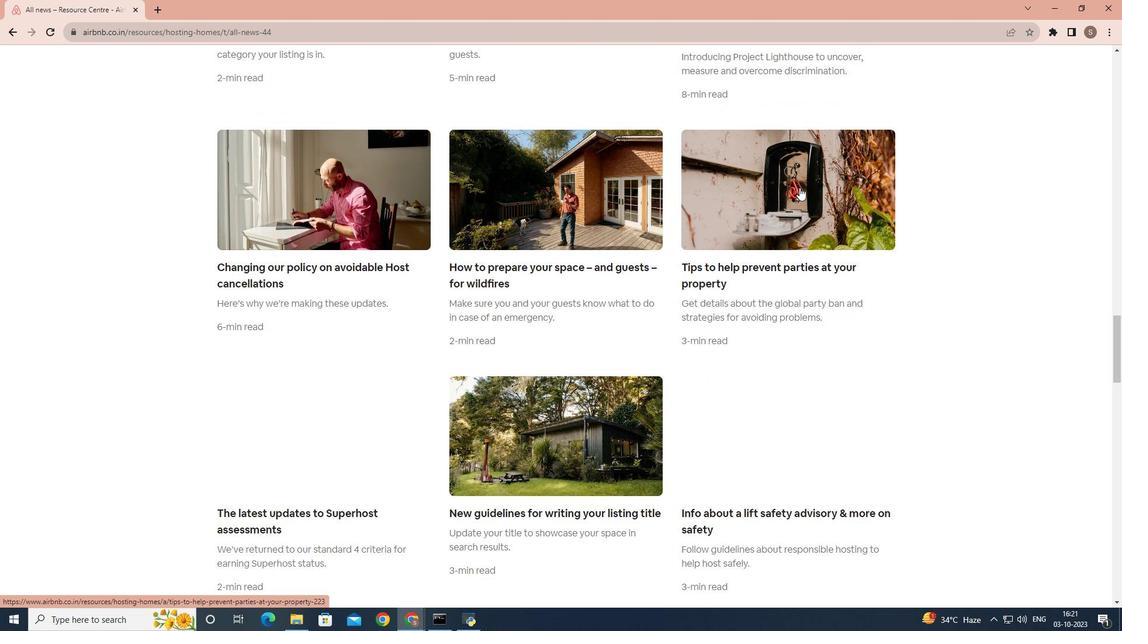 
Action: Mouse scrolled (799, 187) with delta (0, 0)
Screenshot: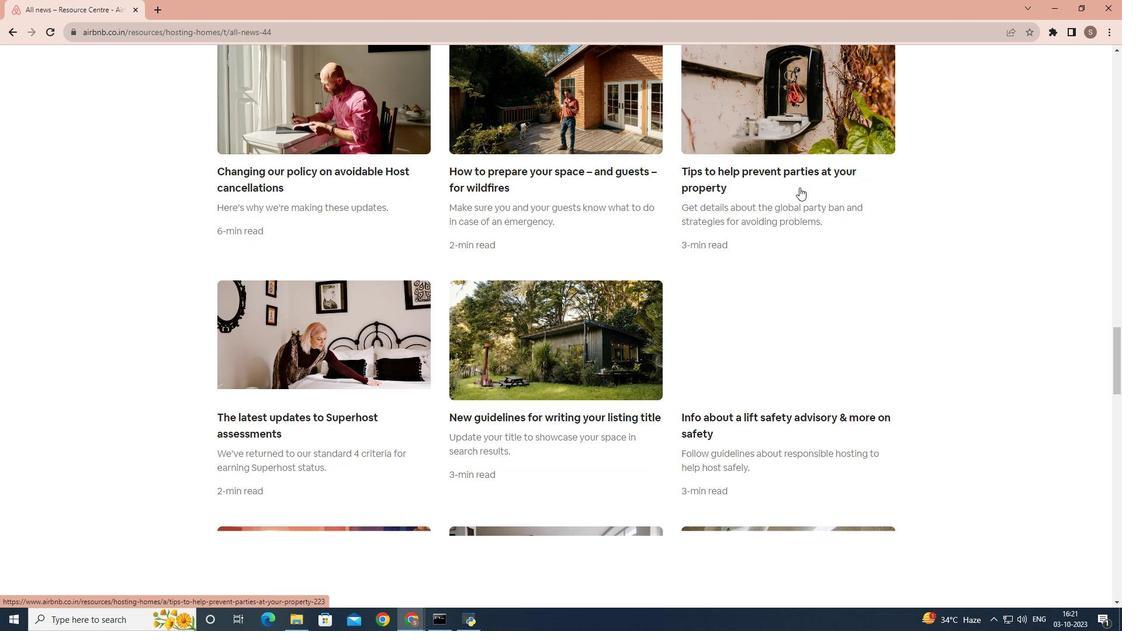 
Action: Mouse scrolled (799, 187) with delta (0, 0)
Screenshot: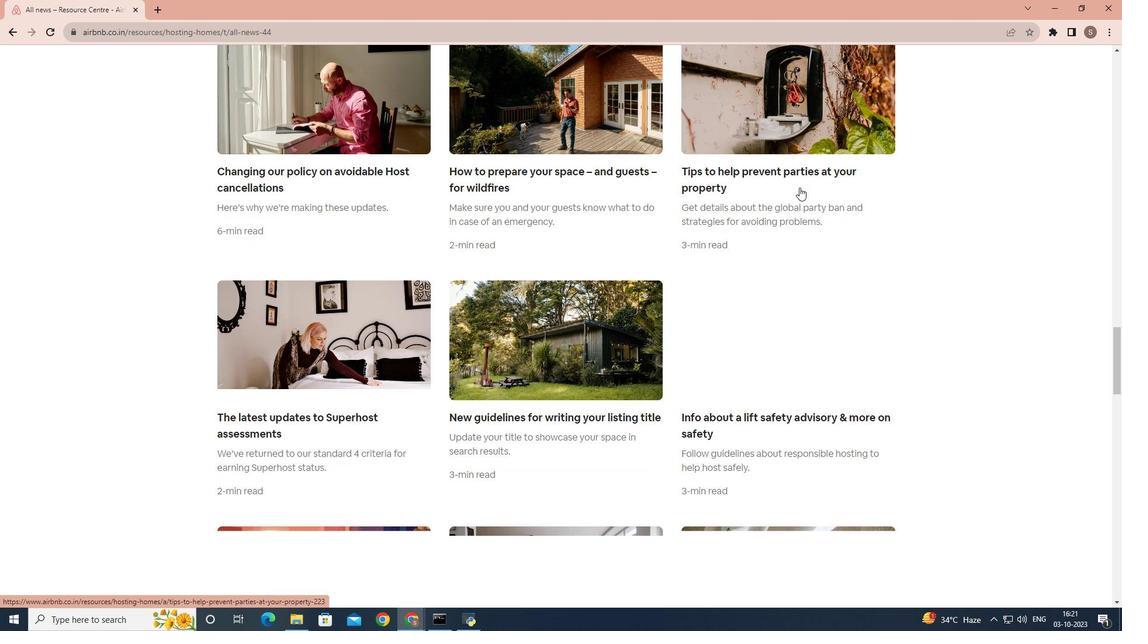 
Action: Mouse scrolled (799, 187) with delta (0, 0)
Screenshot: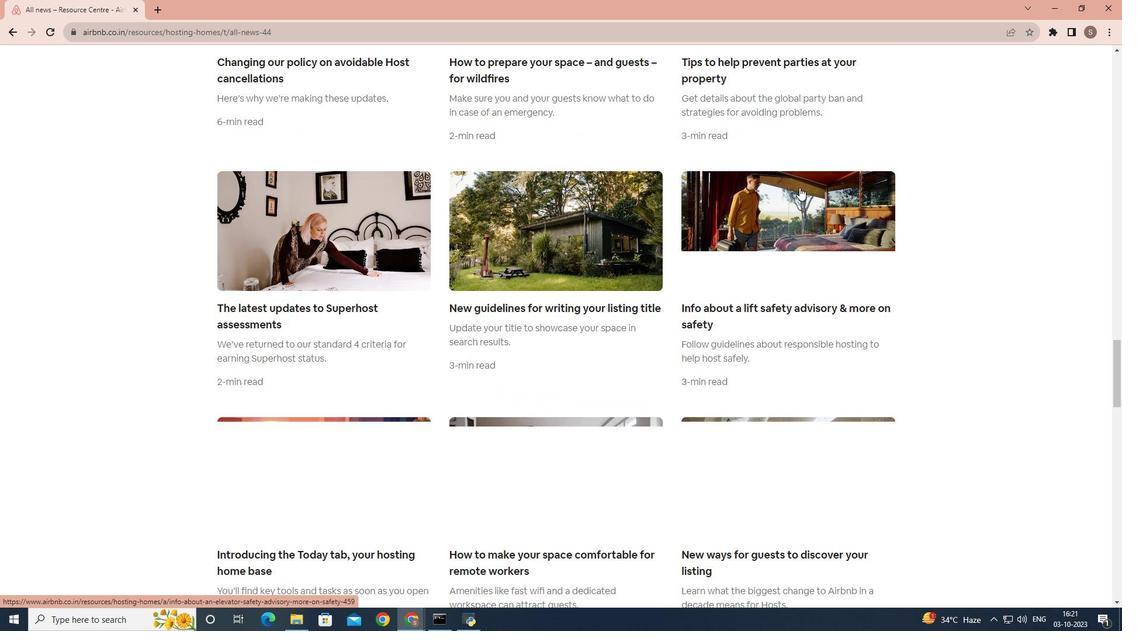 
Action: Mouse scrolled (799, 187) with delta (0, 0)
Screenshot: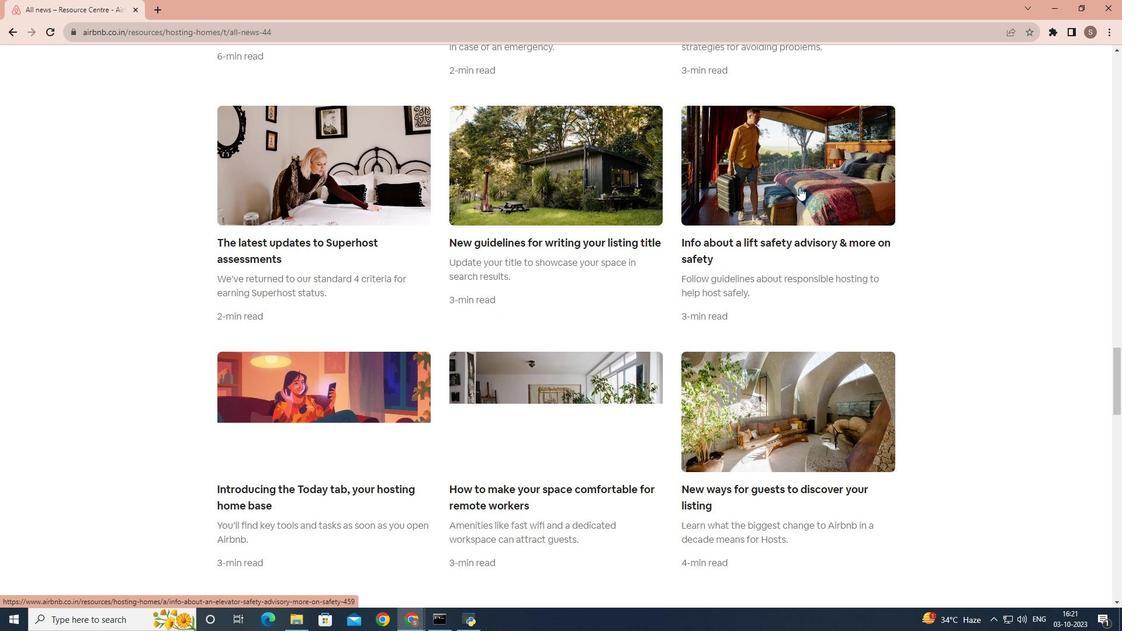 
Action: Mouse scrolled (799, 187) with delta (0, 0)
Screenshot: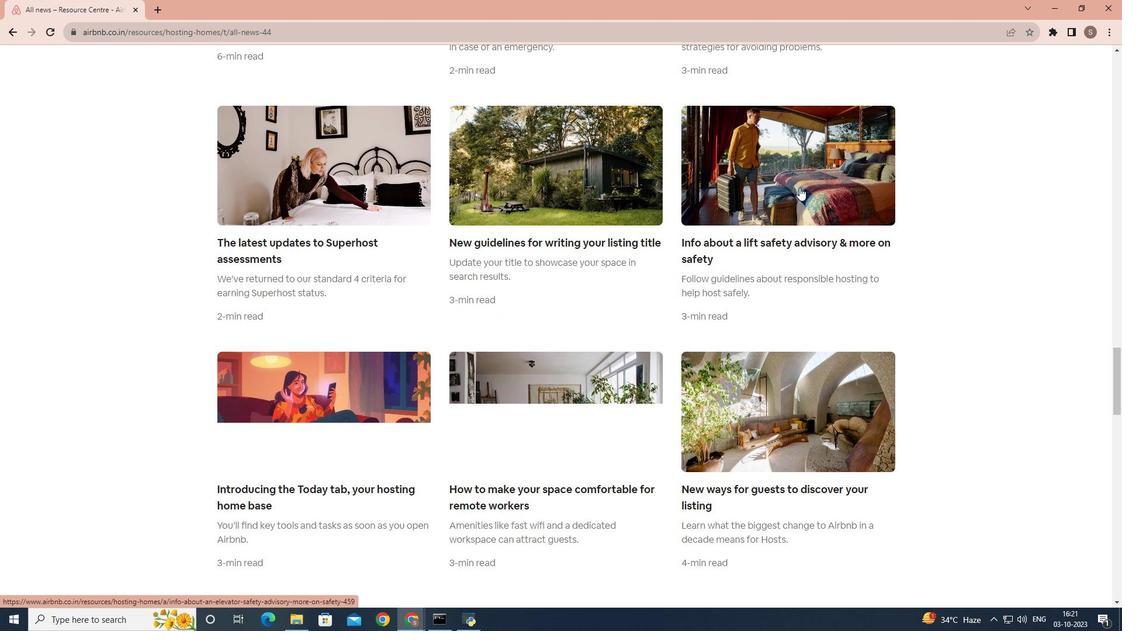
Action: Mouse scrolled (799, 187) with delta (0, 0)
Screenshot: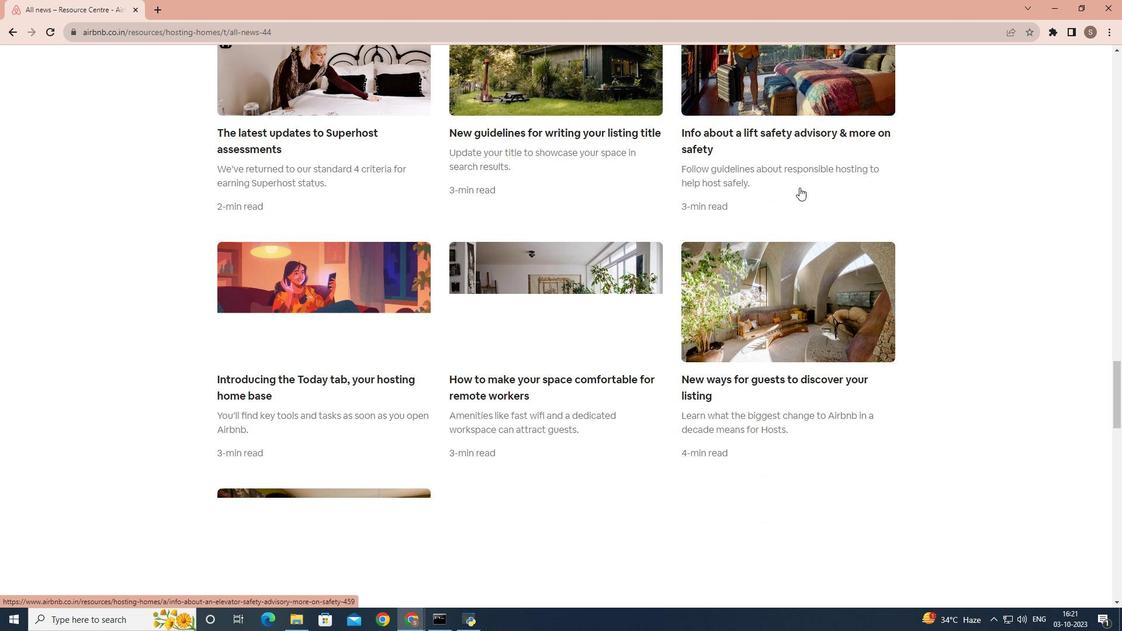 
Action: Mouse scrolled (799, 187) with delta (0, 0)
Screenshot: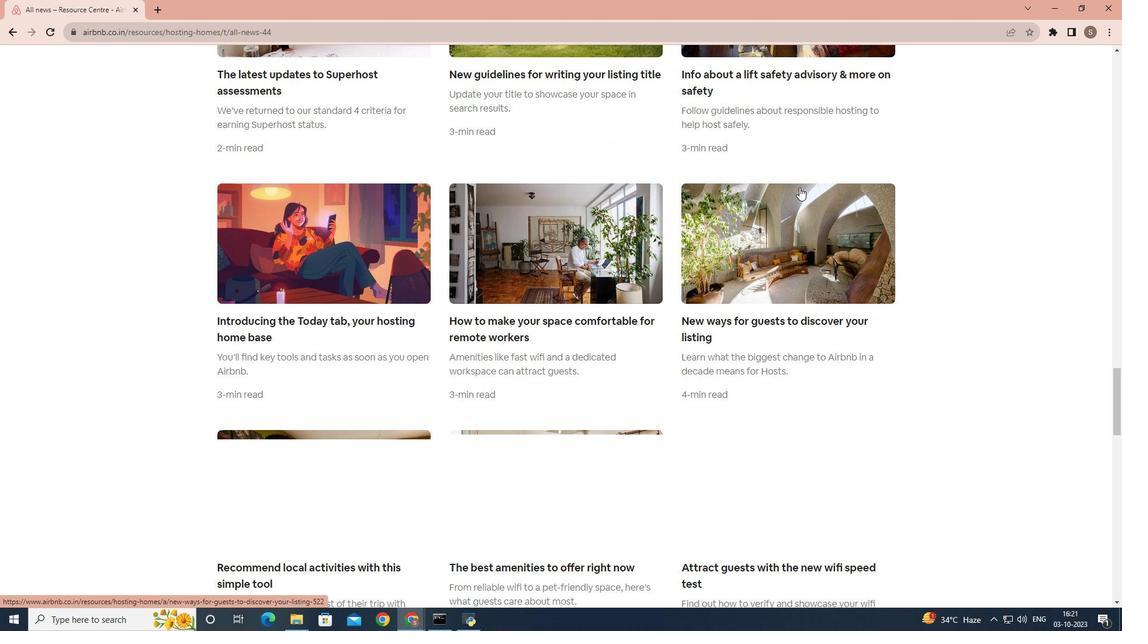 
Action: Mouse scrolled (799, 187) with delta (0, 0)
Screenshot: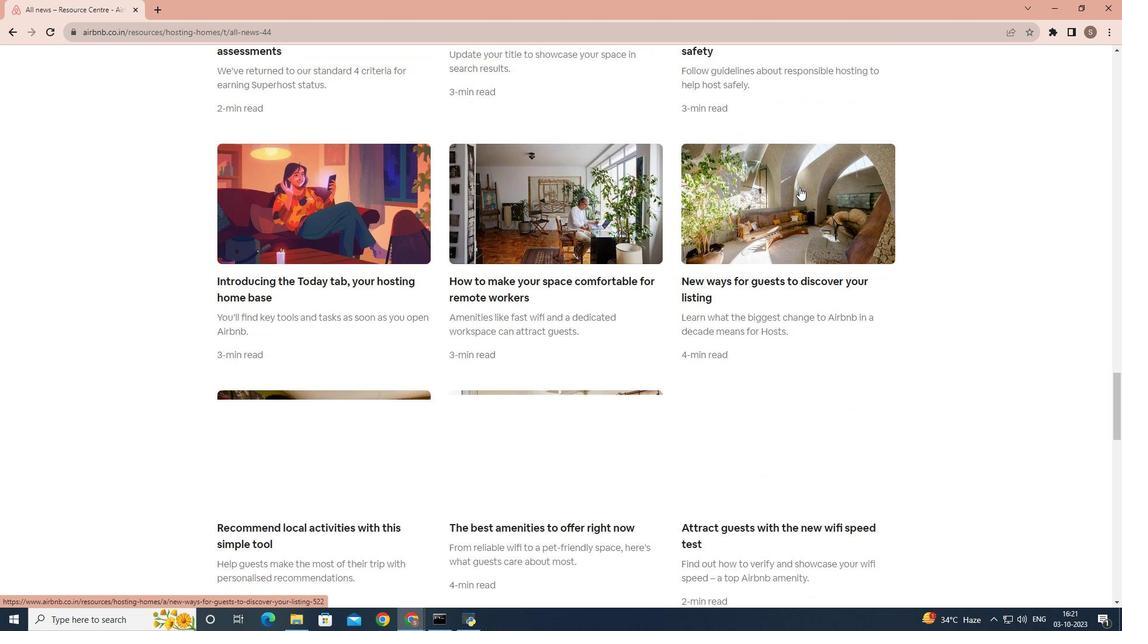 
Action: Mouse scrolled (799, 187) with delta (0, 0)
Screenshot: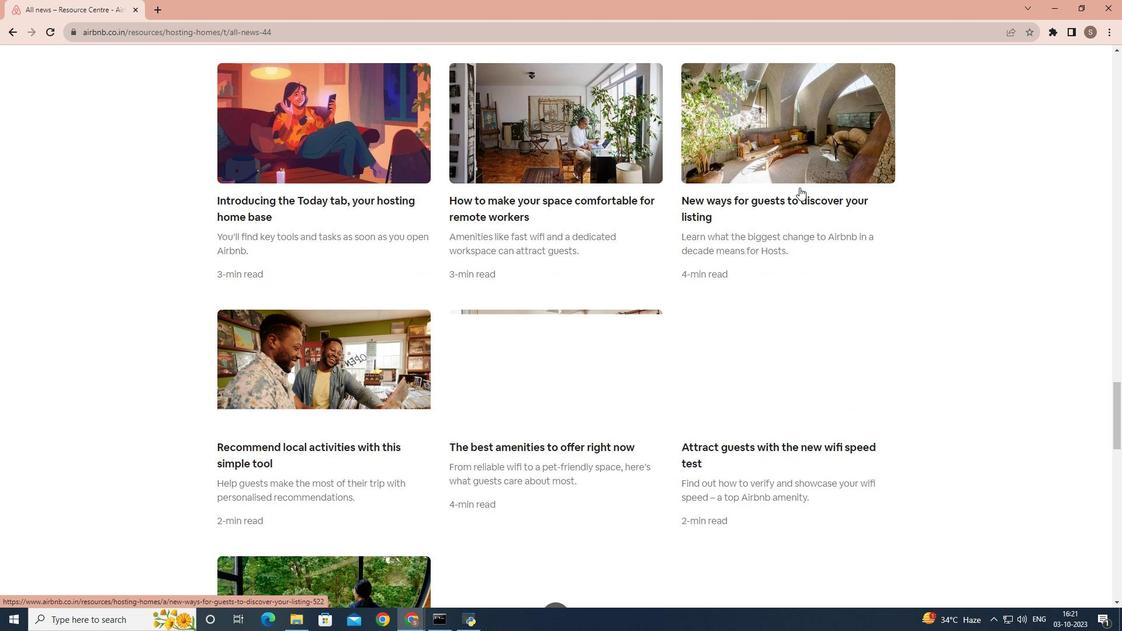 
Action: Mouse scrolled (799, 187) with delta (0, 0)
Screenshot: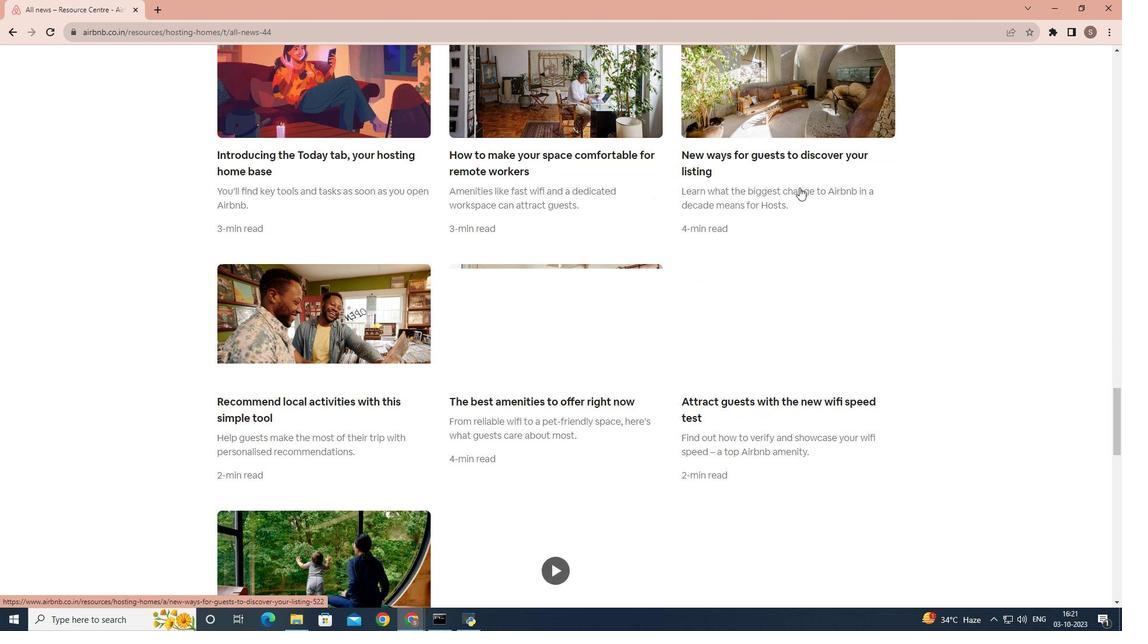 
Action: Mouse scrolled (799, 187) with delta (0, 0)
Screenshot: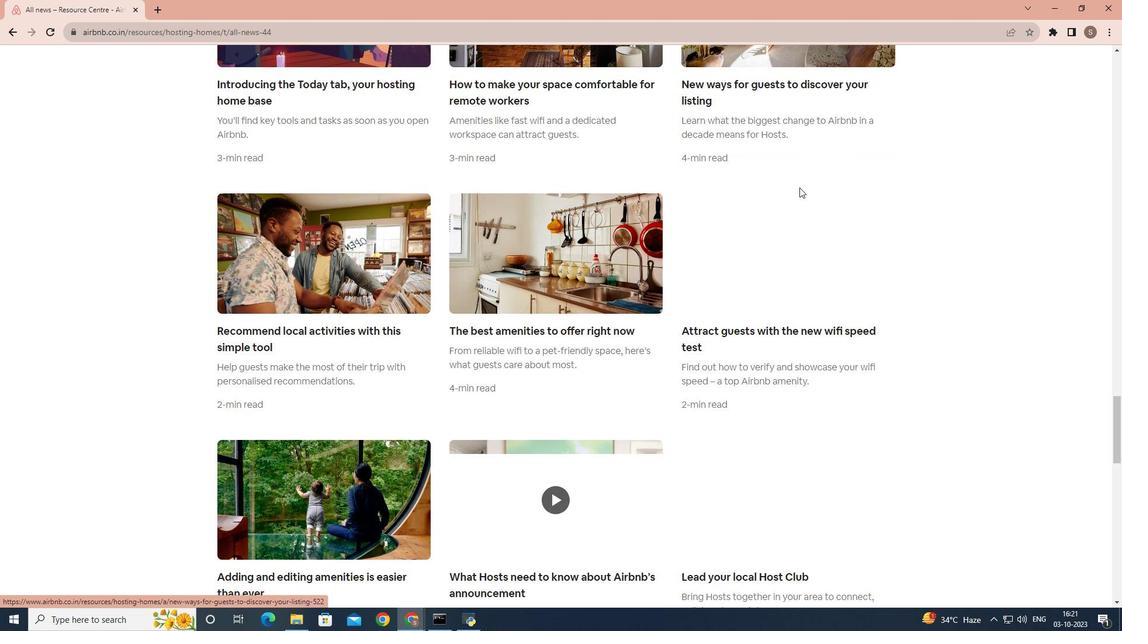 
Action: Mouse scrolled (799, 187) with delta (0, 0)
Screenshot: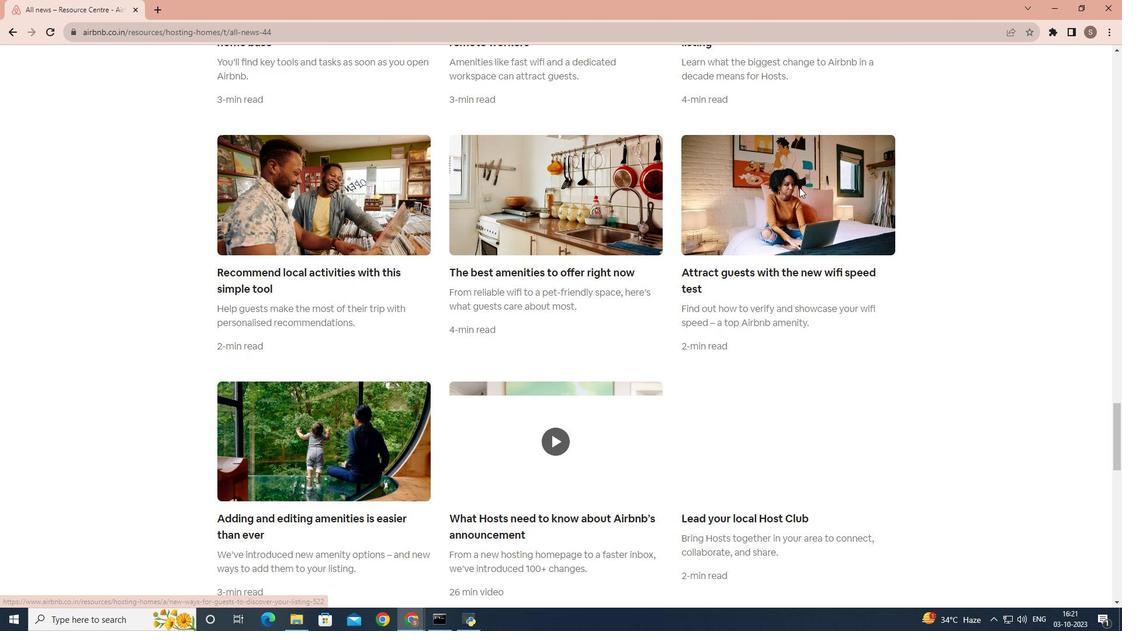 
Action: Mouse scrolled (799, 187) with delta (0, 0)
Screenshot: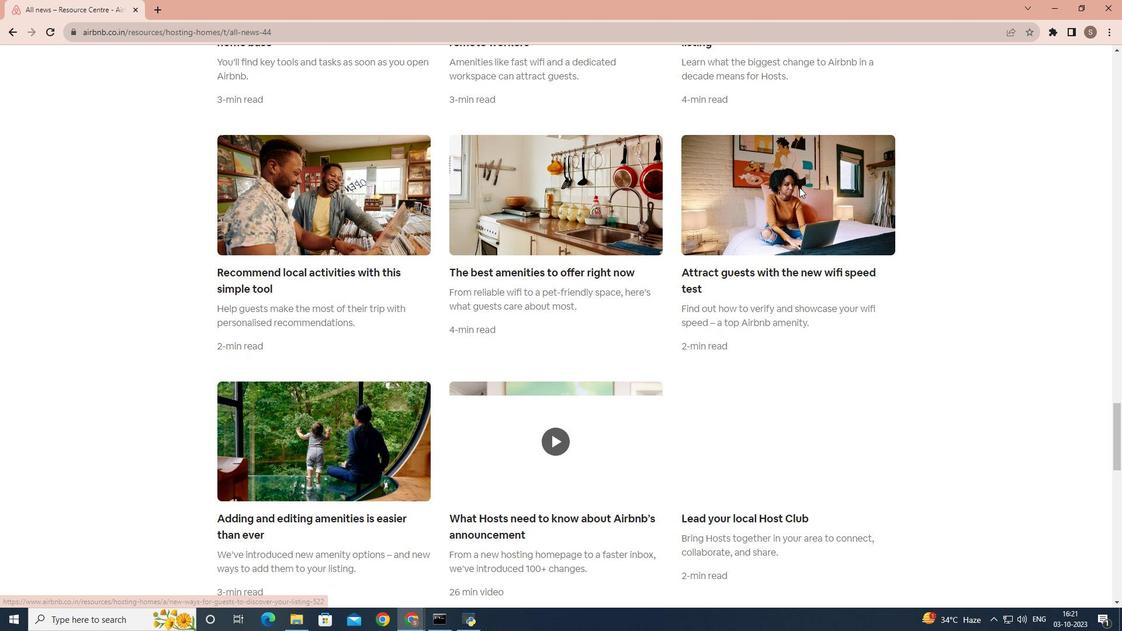 
Action: Mouse scrolled (799, 187) with delta (0, 0)
Screenshot: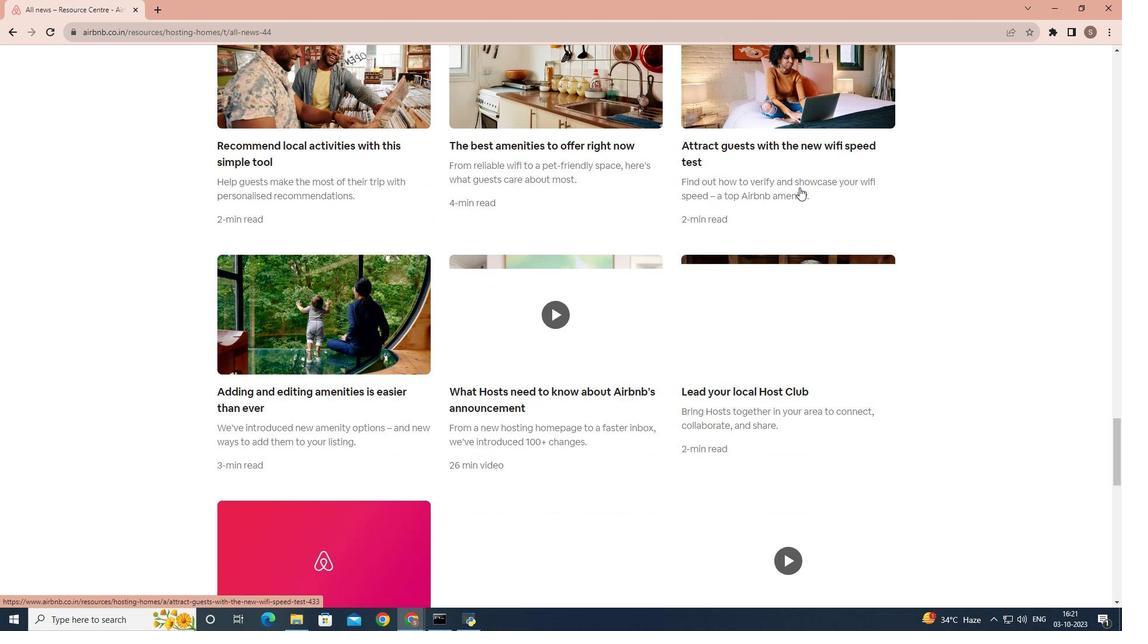 
Action: Mouse scrolled (799, 187) with delta (0, 0)
Screenshot: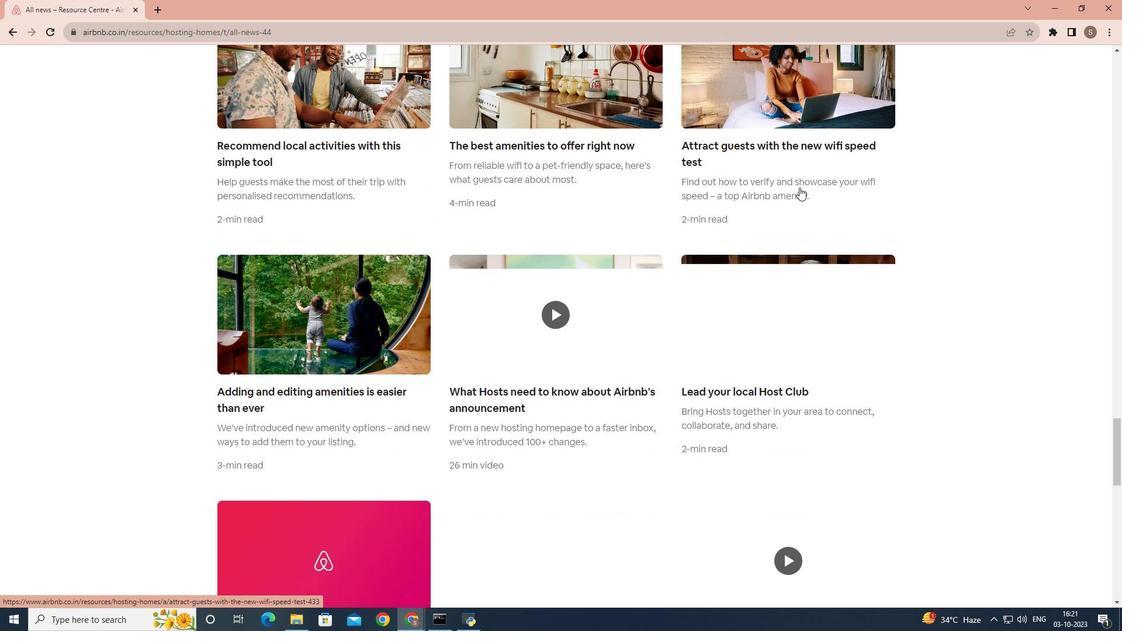 
Action: Mouse scrolled (799, 187) with delta (0, 0)
Screenshot: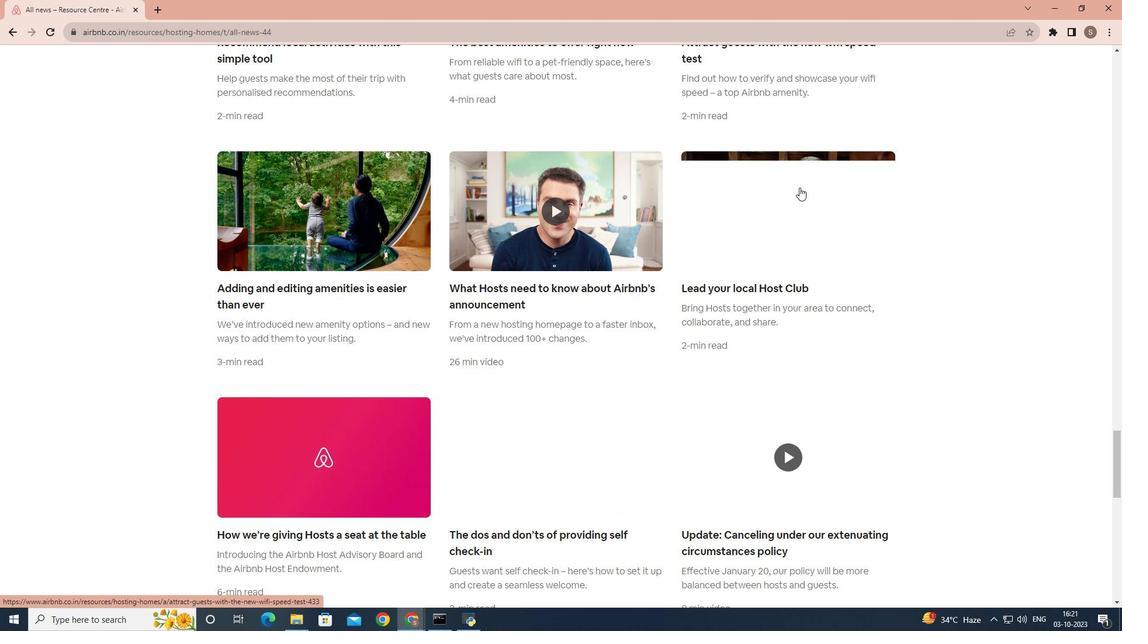 
Action: Mouse scrolled (799, 187) with delta (0, 0)
Screenshot: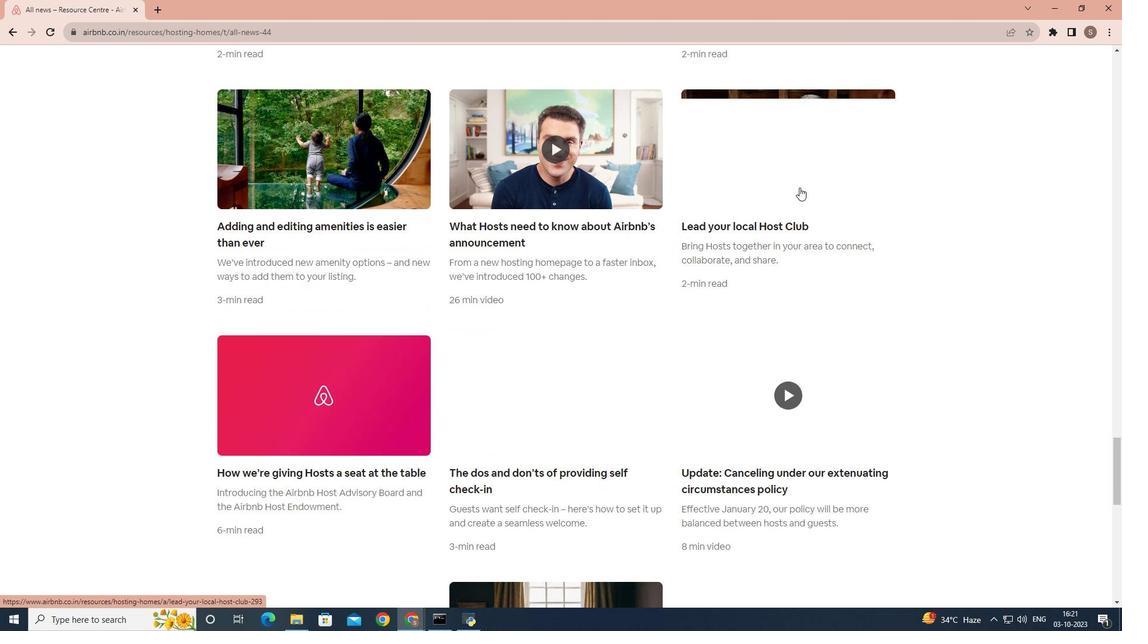 
Action: Mouse scrolled (799, 187) with delta (0, 0)
Screenshot: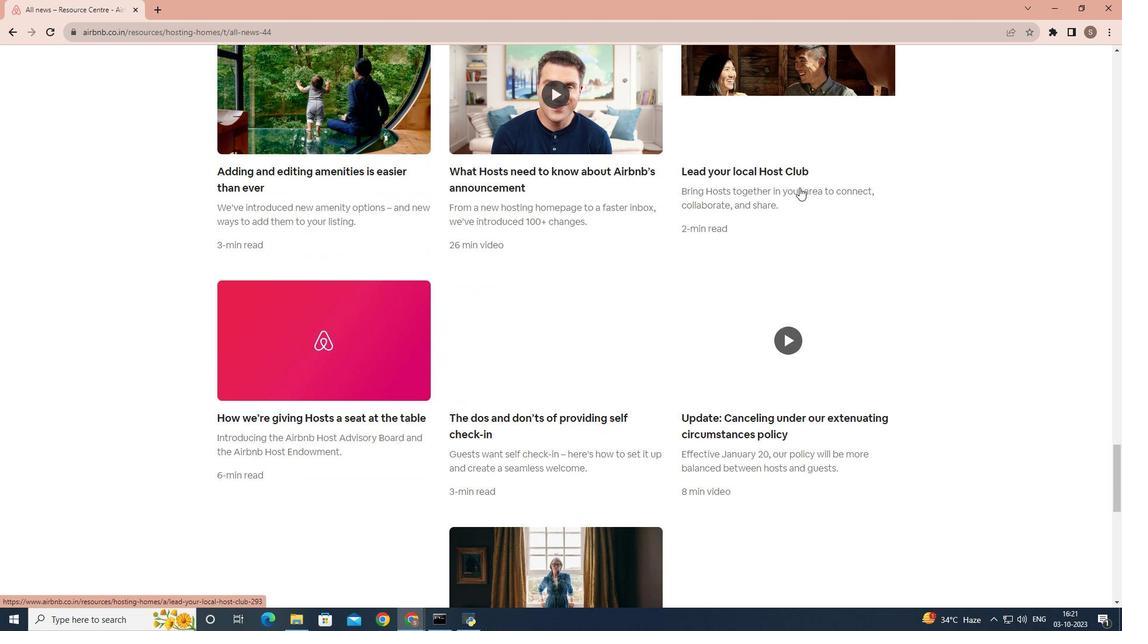 
Action: Mouse scrolled (799, 187) with delta (0, 0)
Screenshot: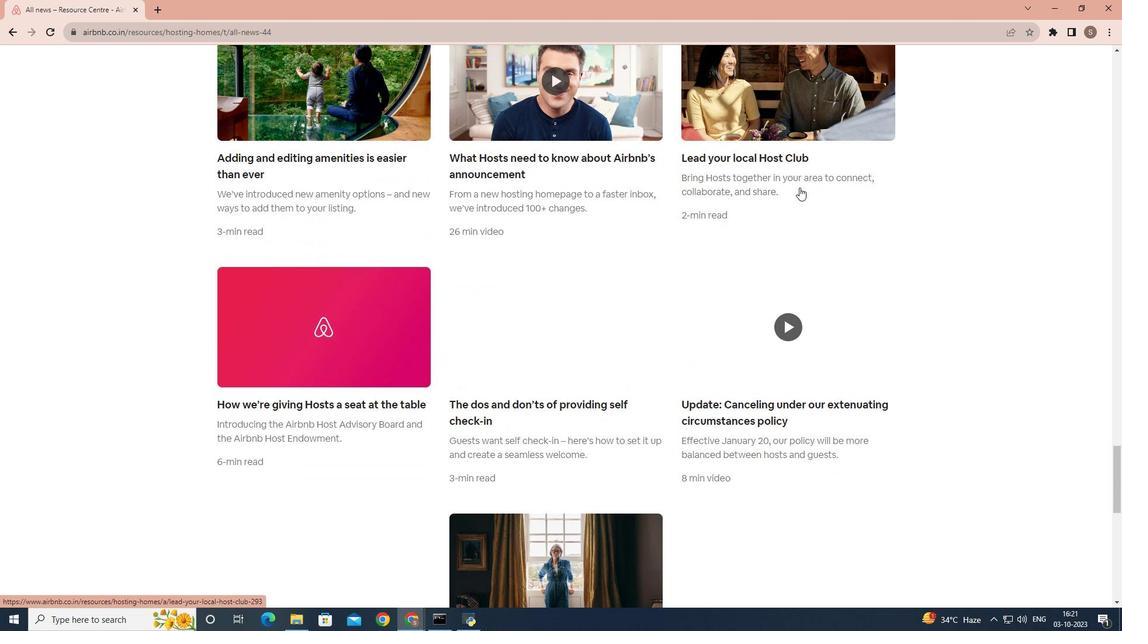 
Action: Mouse scrolled (799, 187) with delta (0, 0)
Screenshot: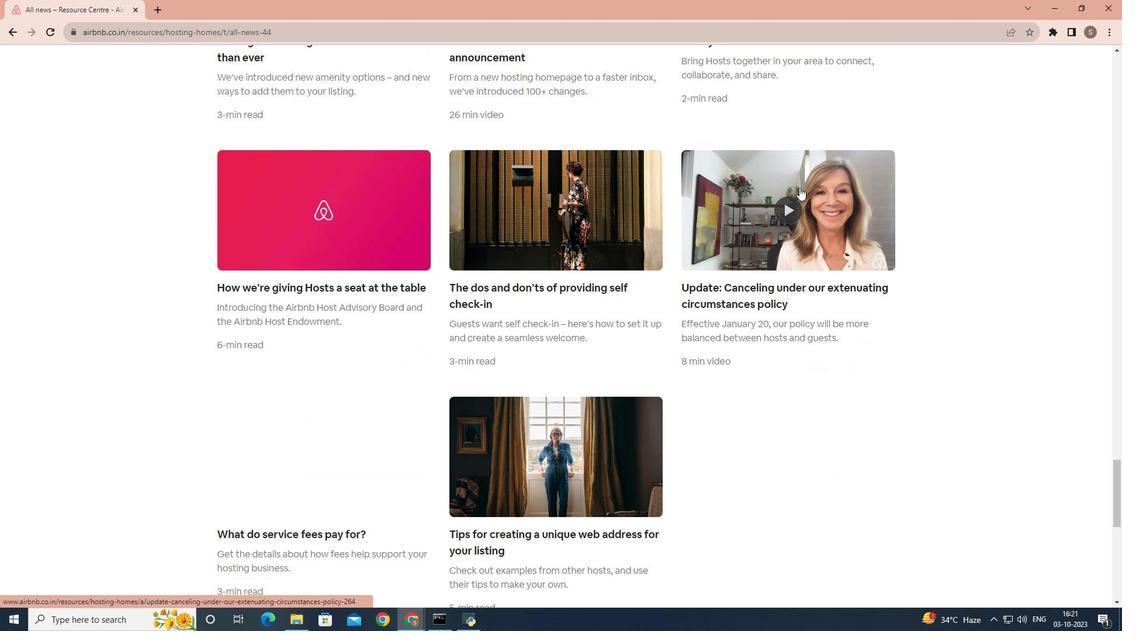 
Action: Mouse scrolled (799, 187) with delta (0, 0)
Screenshot: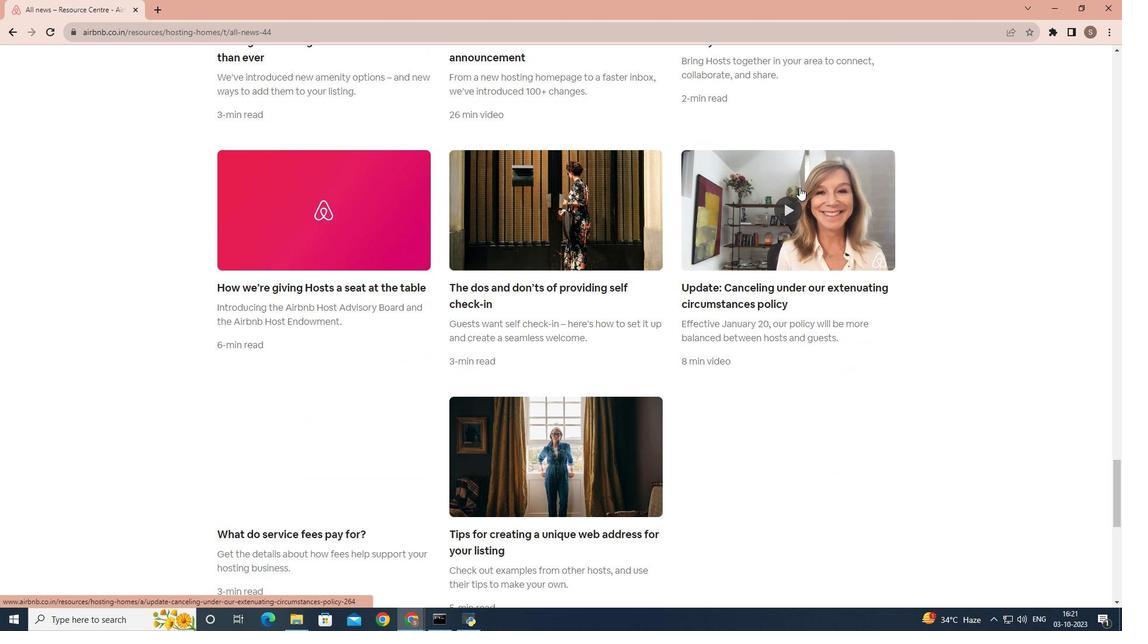 
Action: Mouse scrolled (799, 187) with delta (0, 0)
Screenshot: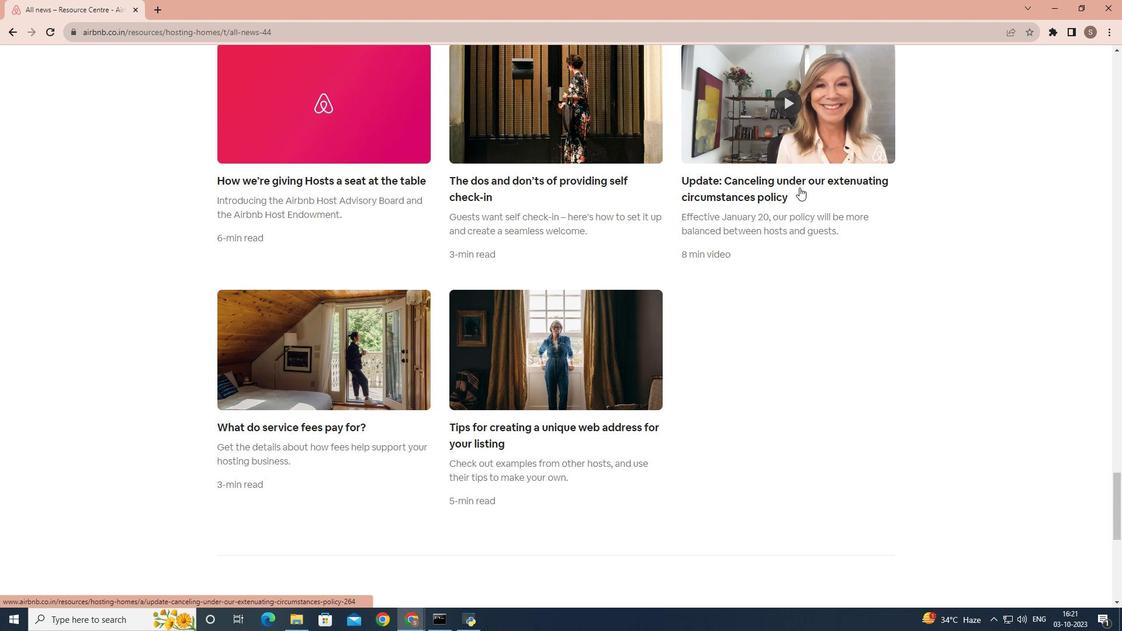
Action: Mouse scrolled (799, 187) with delta (0, 0)
Screenshot: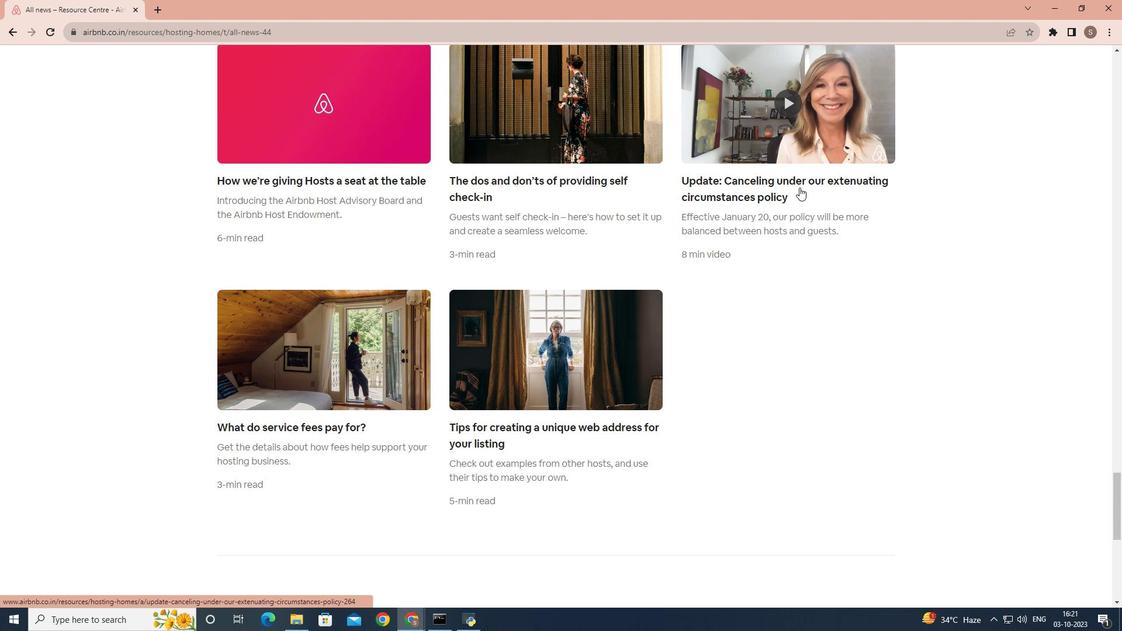 
Action: Mouse scrolled (799, 187) with delta (0, 0)
Screenshot: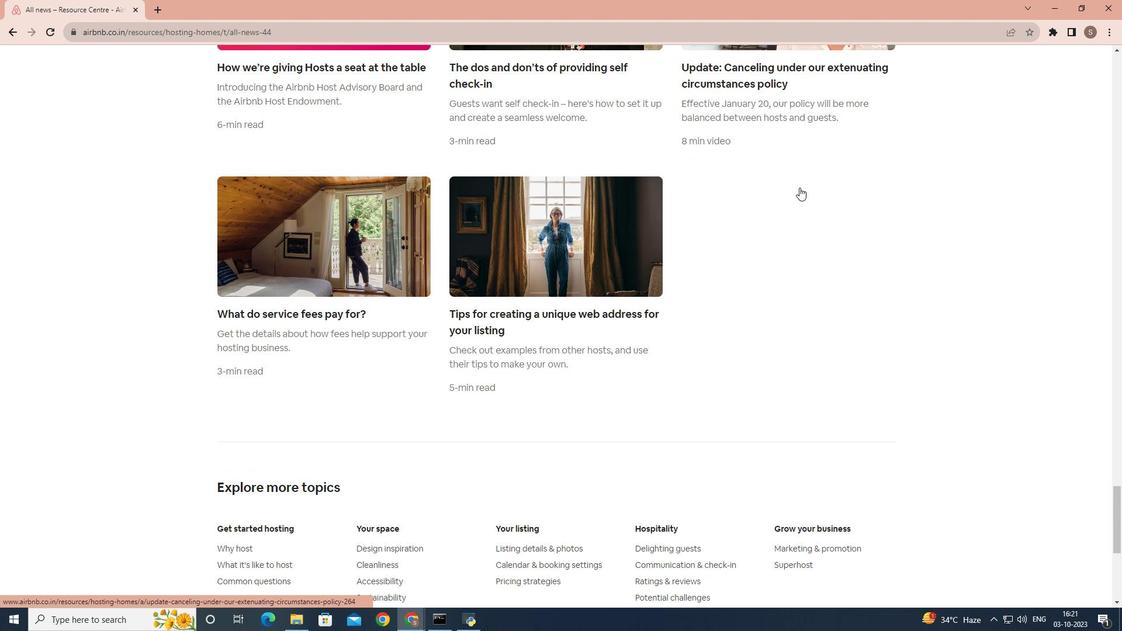 
Action: Mouse scrolled (799, 187) with delta (0, 0)
Screenshot: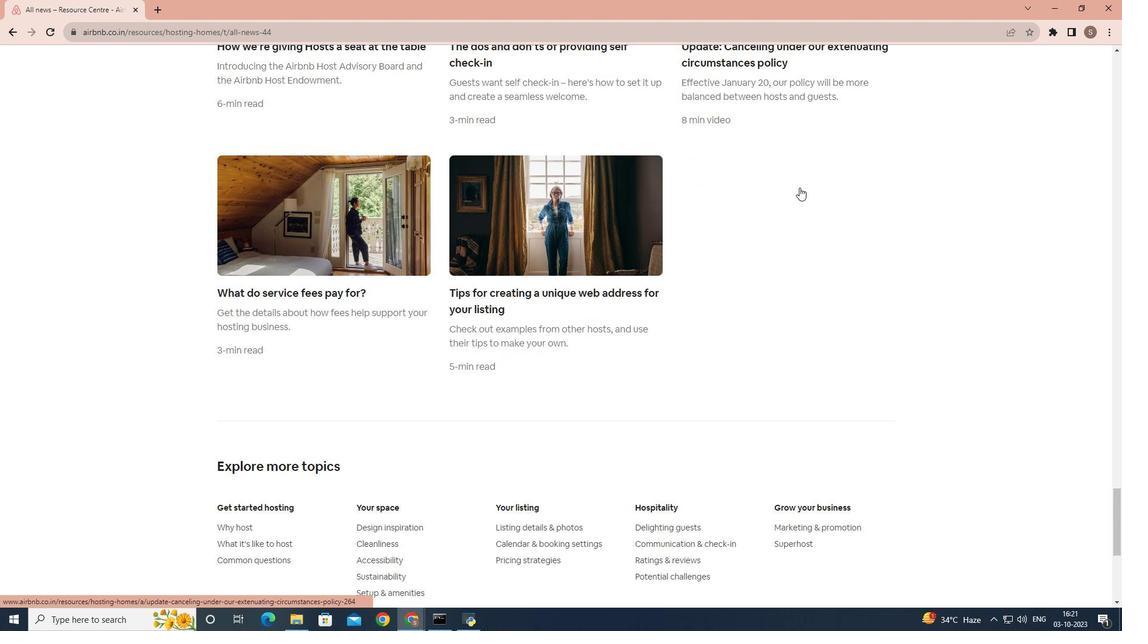 
Action: Mouse scrolled (799, 187) with delta (0, 0)
Screenshot: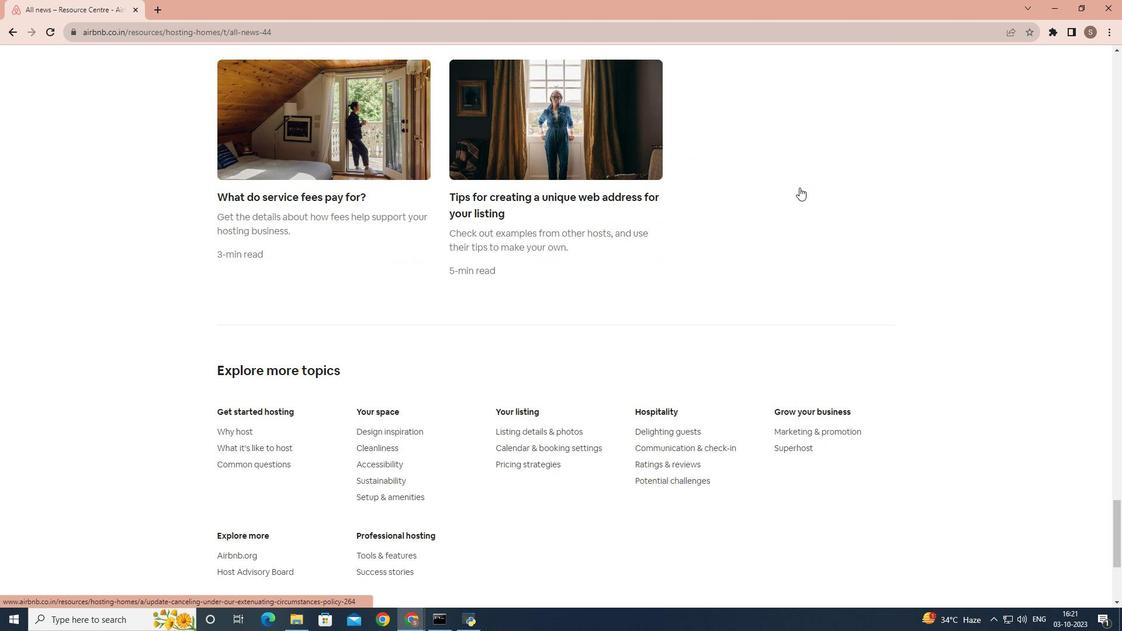 
Action: Mouse scrolled (799, 187) with delta (0, 0)
Screenshot: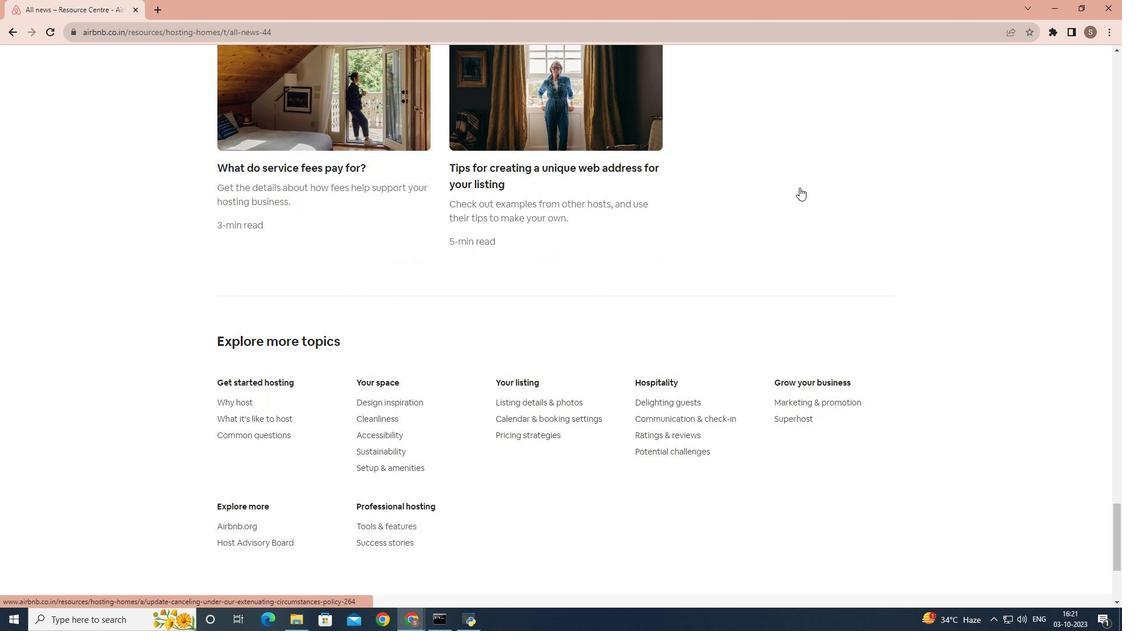 
Action: Mouse scrolled (799, 187) with delta (0, 0)
Screenshot: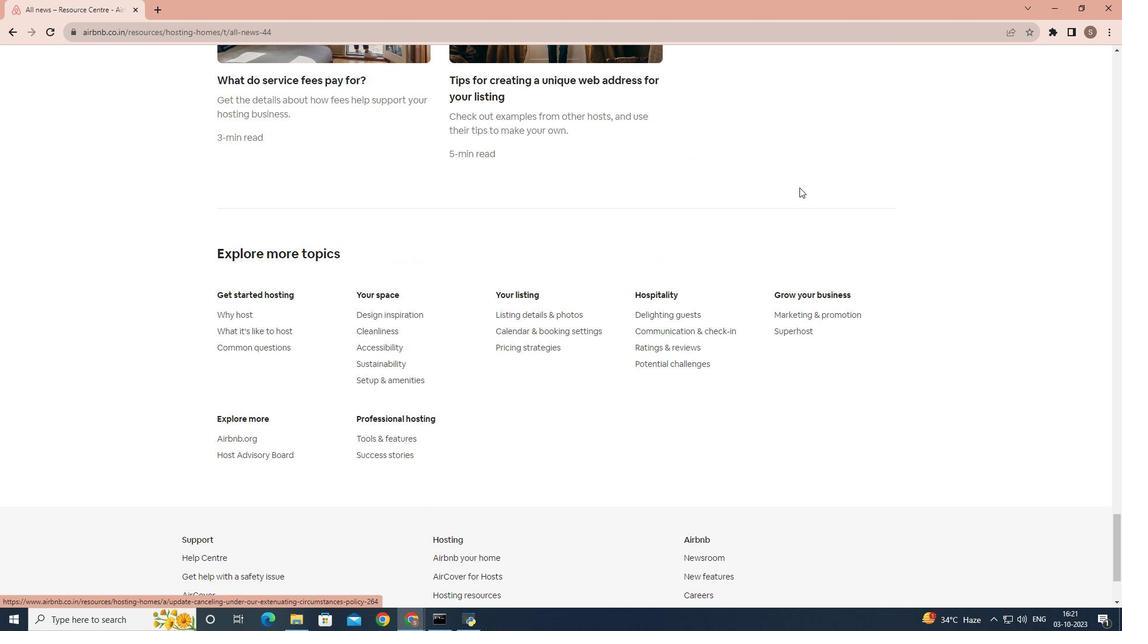 
Action: Mouse scrolled (799, 187) with delta (0, 0)
Screenshot: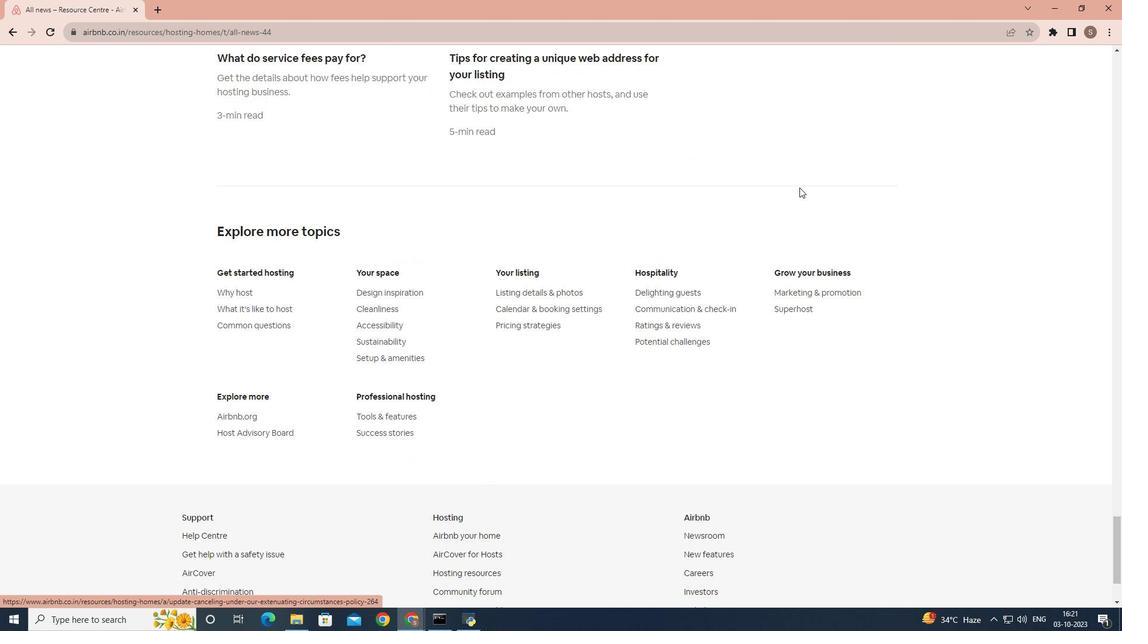
